 Task: For heading Use Arial with bold and underline.  font size for heading24,  'Change the font style of data to'Arial and font size to 16,  Change the alignment of both headline & data to Align center.  In the sheet   Turbo Sales review   book
Action: Mouse moved to (460, 425)
Screenshot: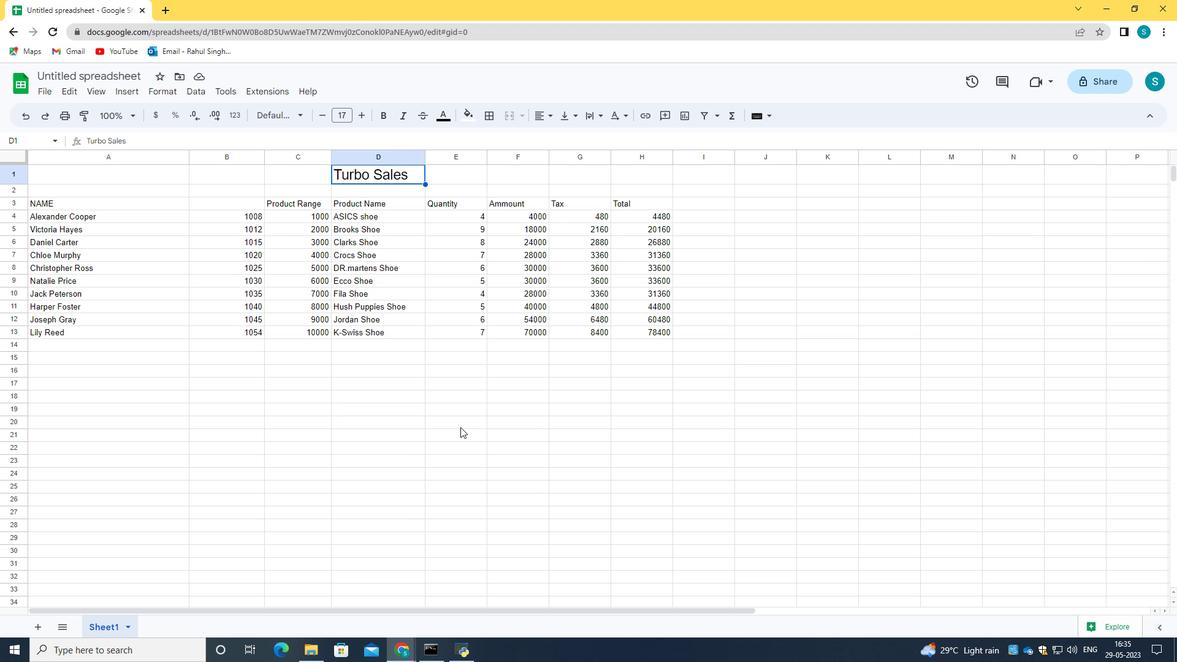
Action: Mouse pressed left at (460, 425)
Screenshot: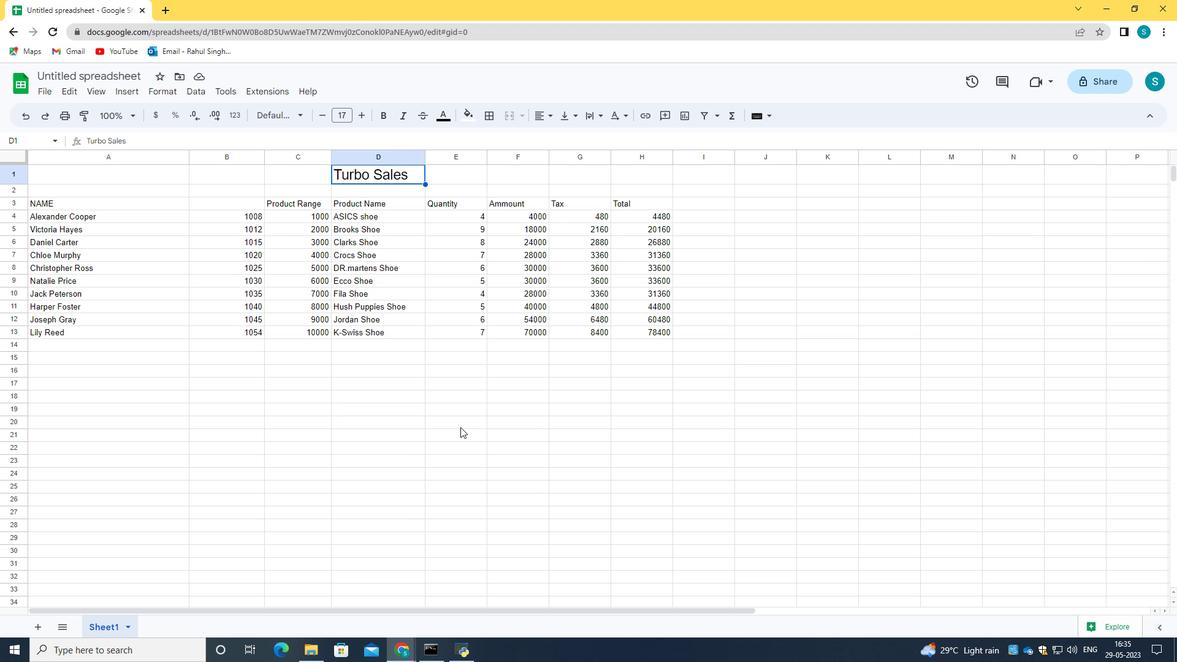 
Action: Mouse moved to (343, 177)
Screenshot: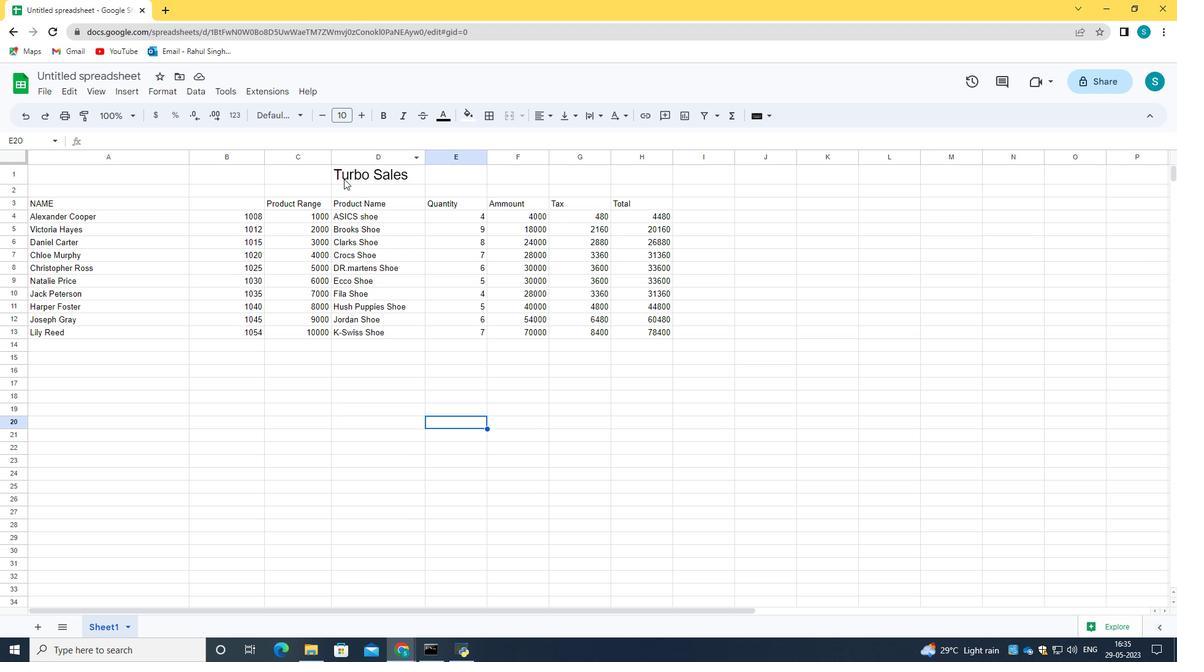 
Action: Mouse pressed left at (343, 177)
Screenshot: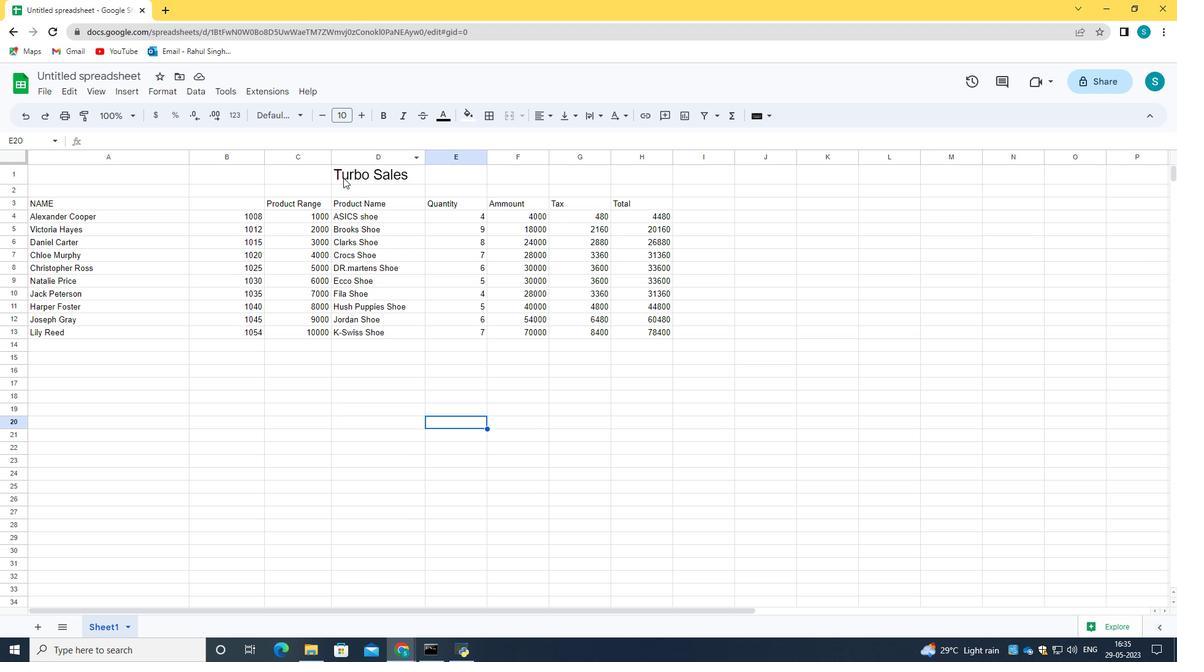 
Action: Mouse moved to (423, 178)
Screenshot: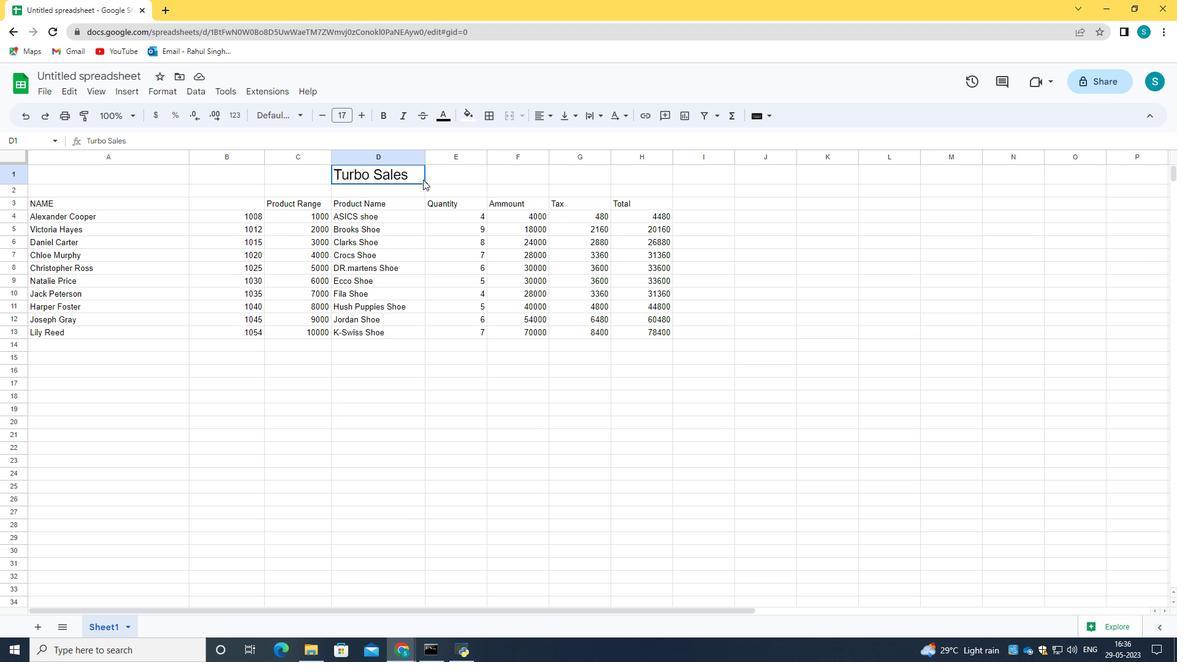 
Action: Mouse pressed left at (423, 178)
Screenshot: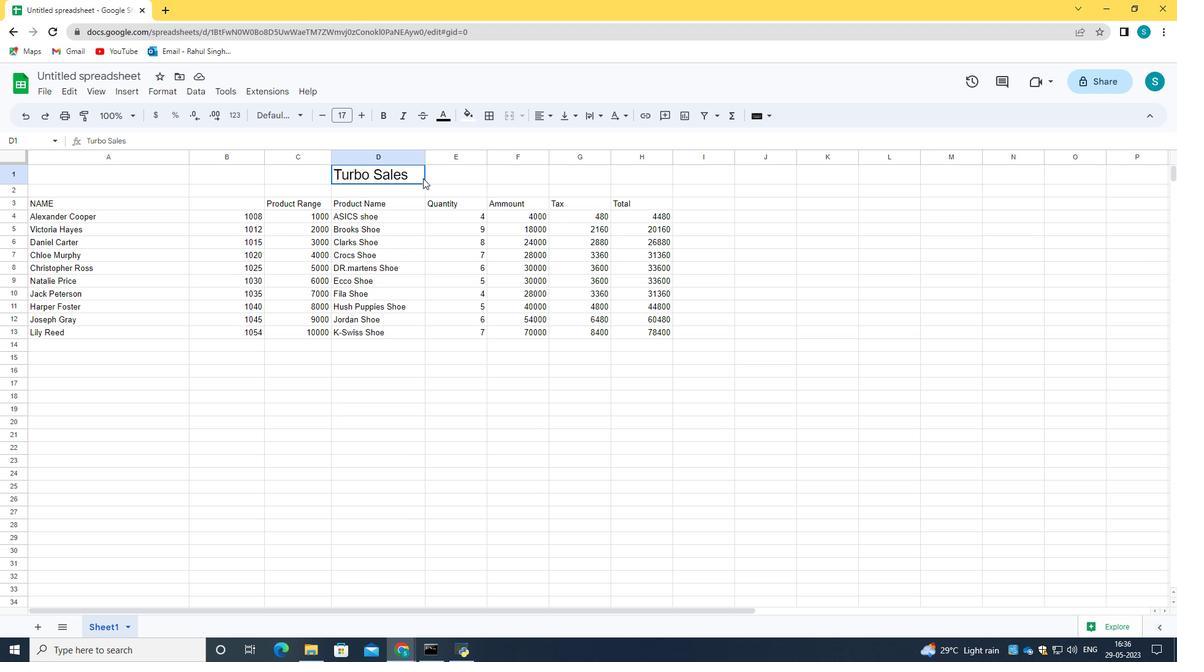 
Action: Mouse moved to (414, 173)
Screenshot: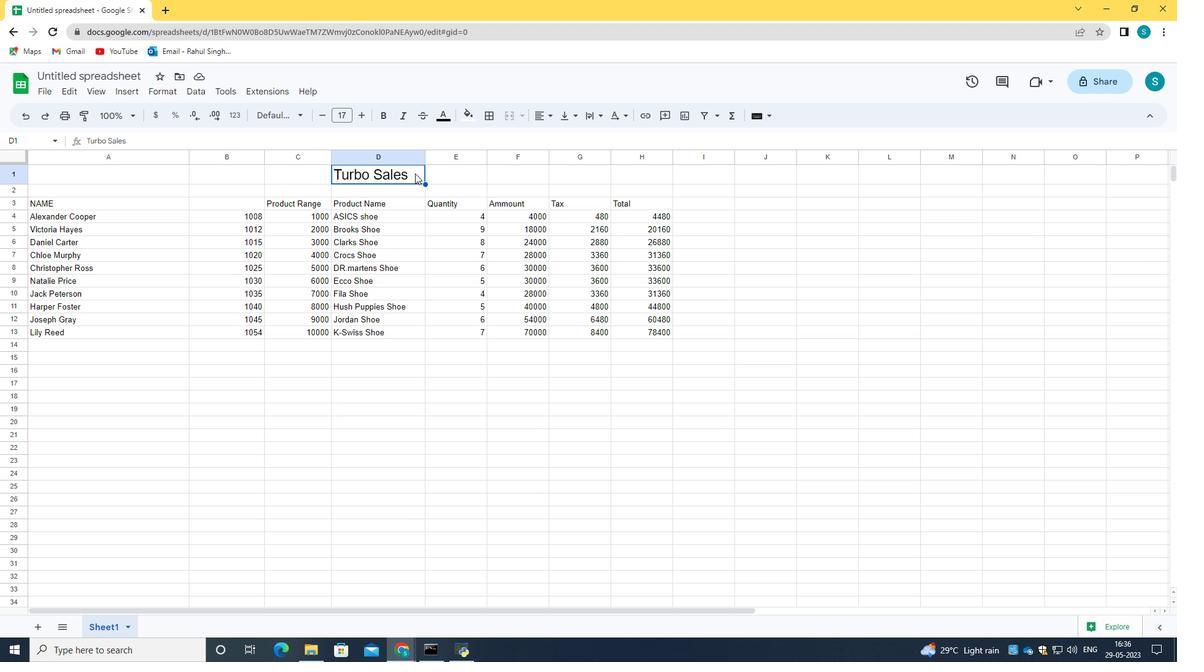 
Action: Mouse pressed left at (414, 173)
Screenshot: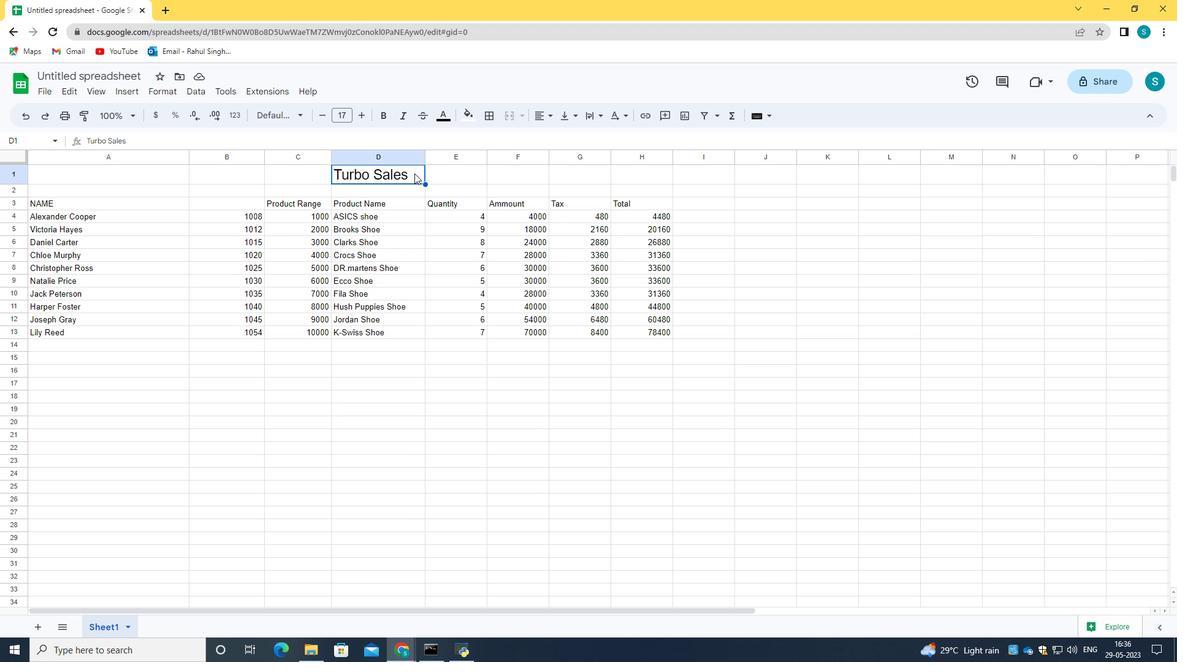 
Action: Mouse moved to (413, 173)
Screenshot: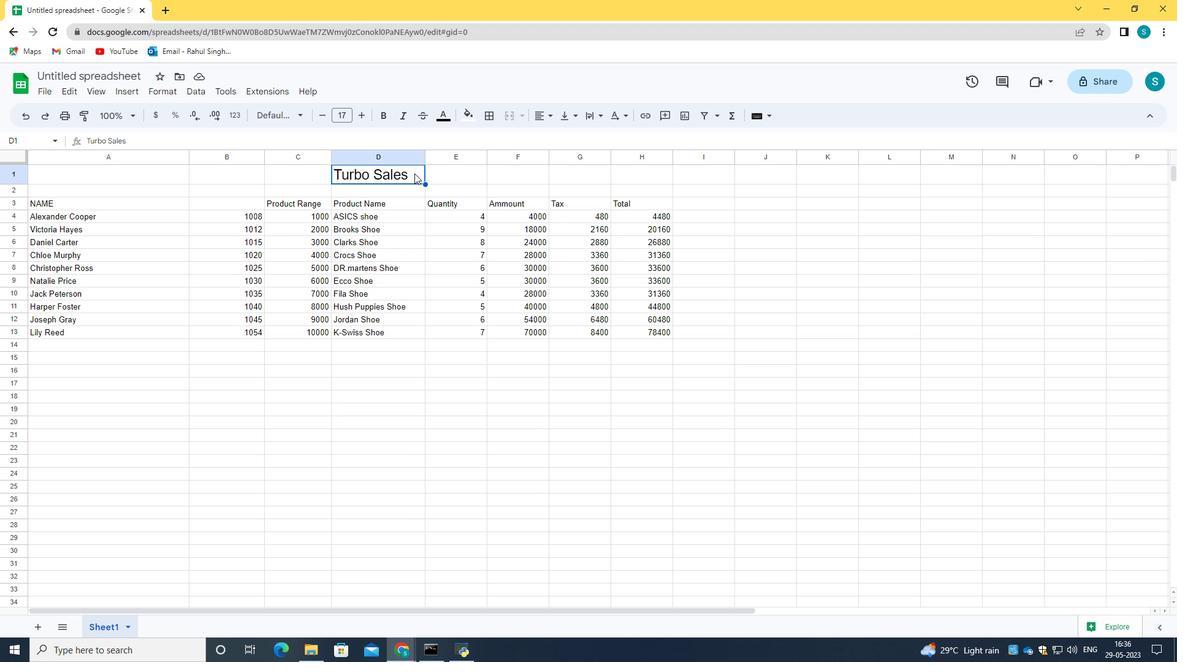 
Action: Mouse pressed left at (413, 173)
Screenshot: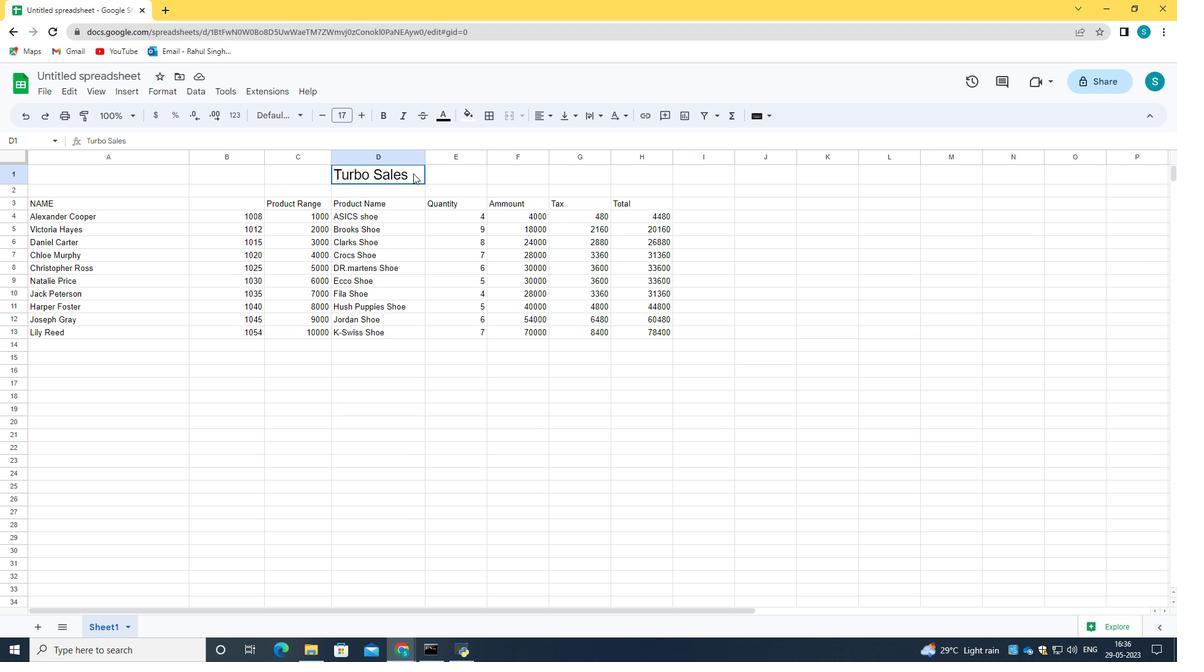 
Action: Mouse pressed left at (413, 173)
Screenshot: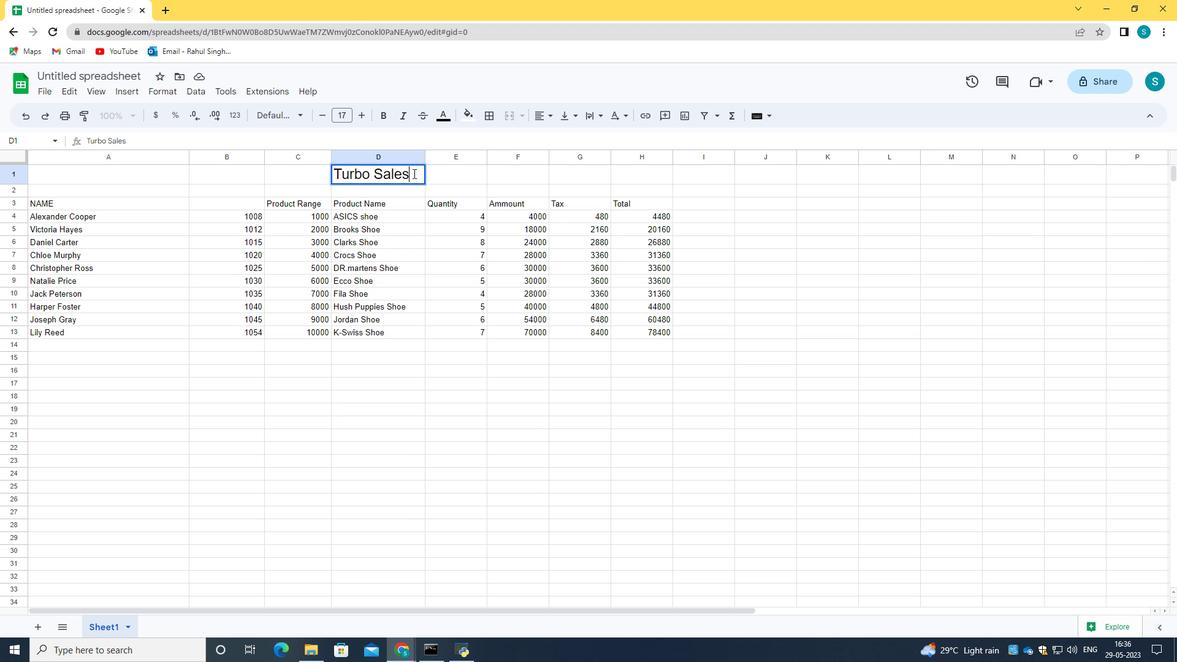 
Action: Mouse moved to (268, 108)
Screenshot: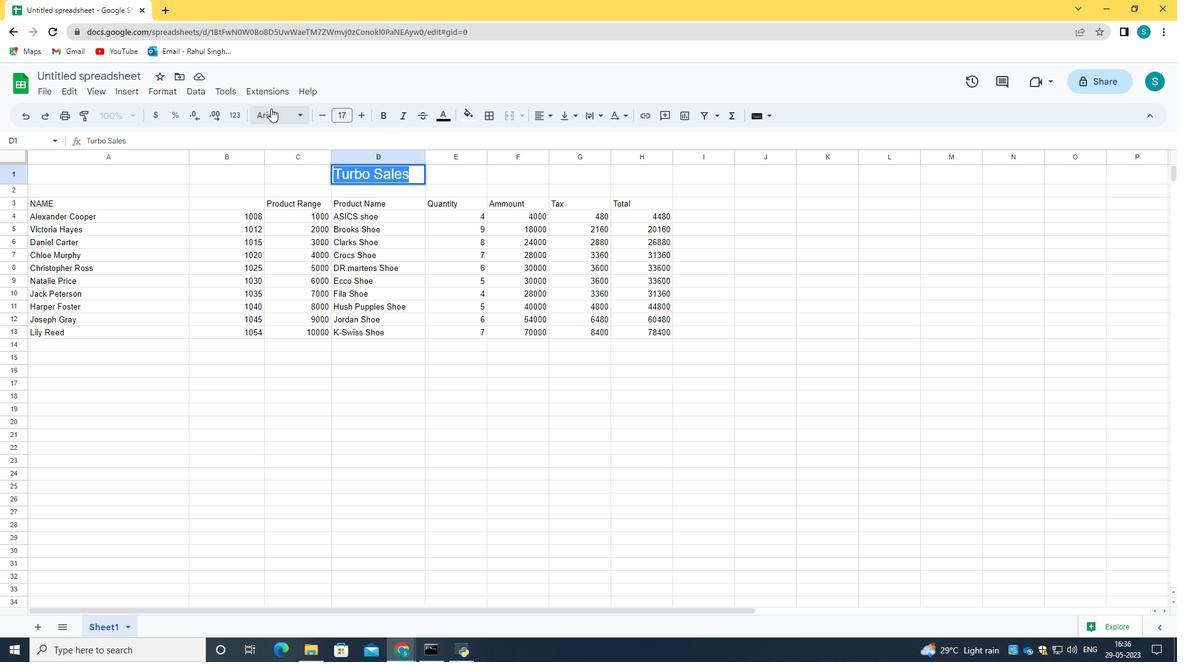 
Action: Mouse pressed left at (268, 108)
Screenshot: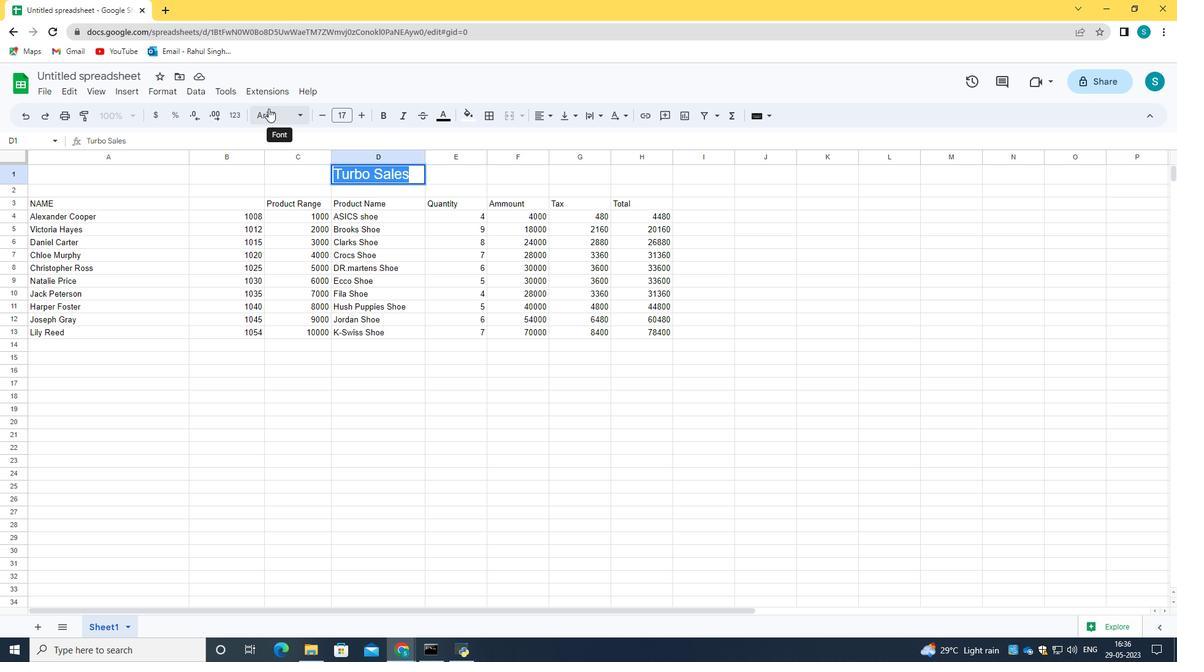 
Action: Mouse moved to (296, 373)
Screenshot: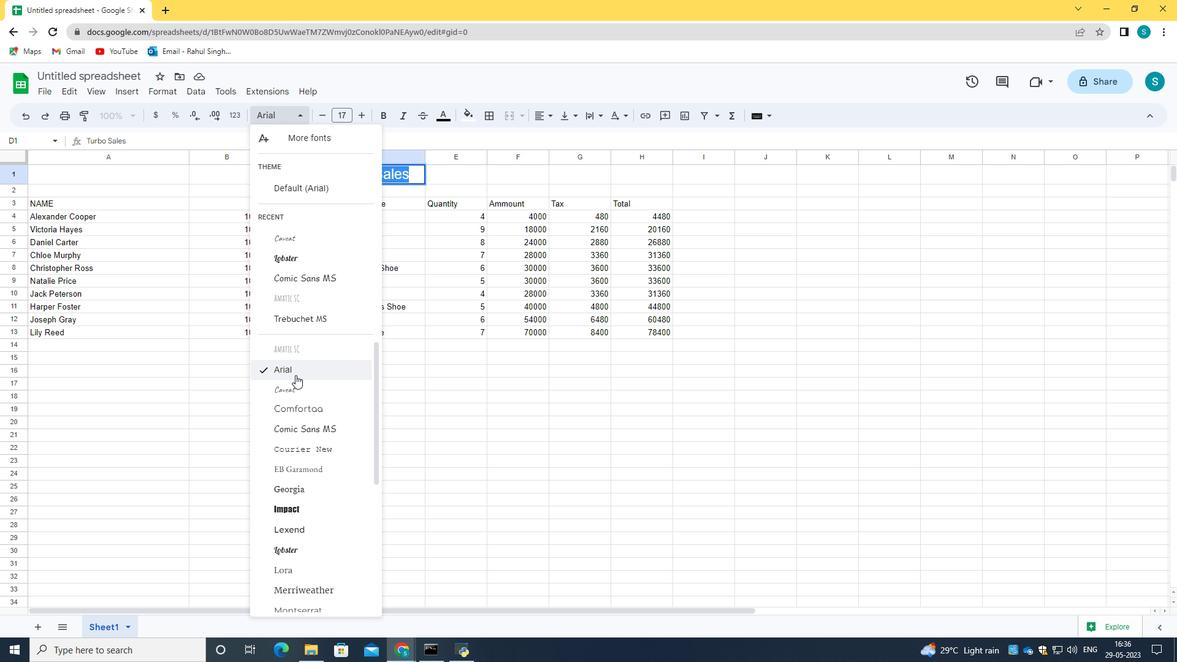 
Action: Mouse pressed left at (296, 373)
Screenshot: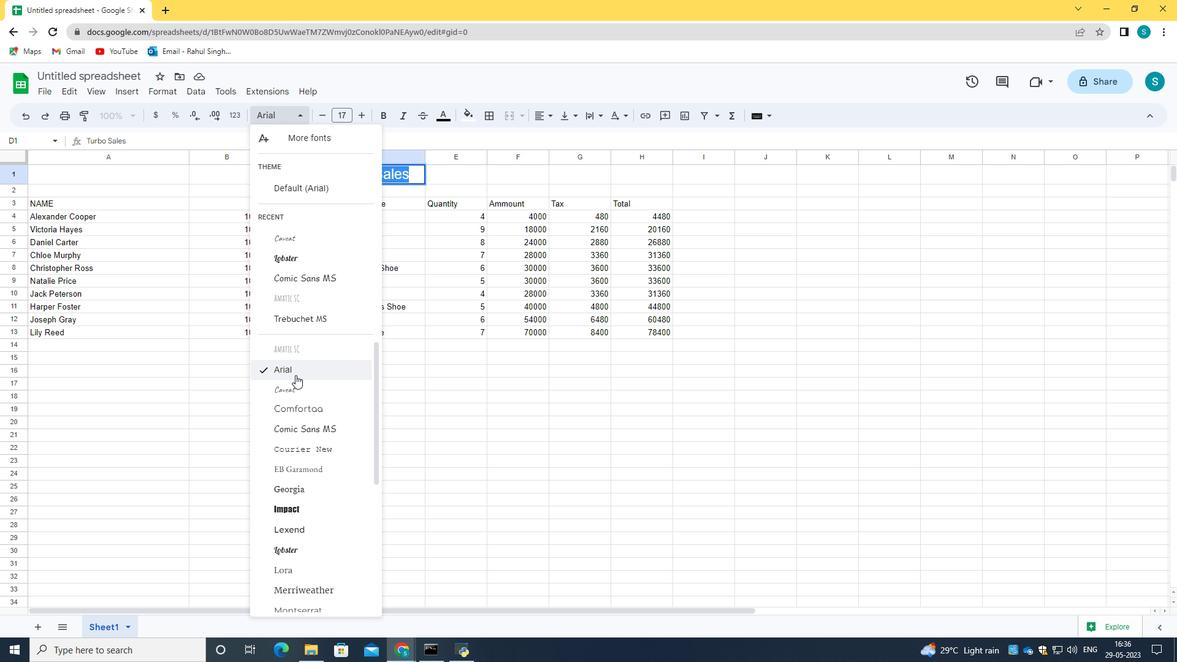 
Action: Mouse moved to (387, 117)
Screenshot: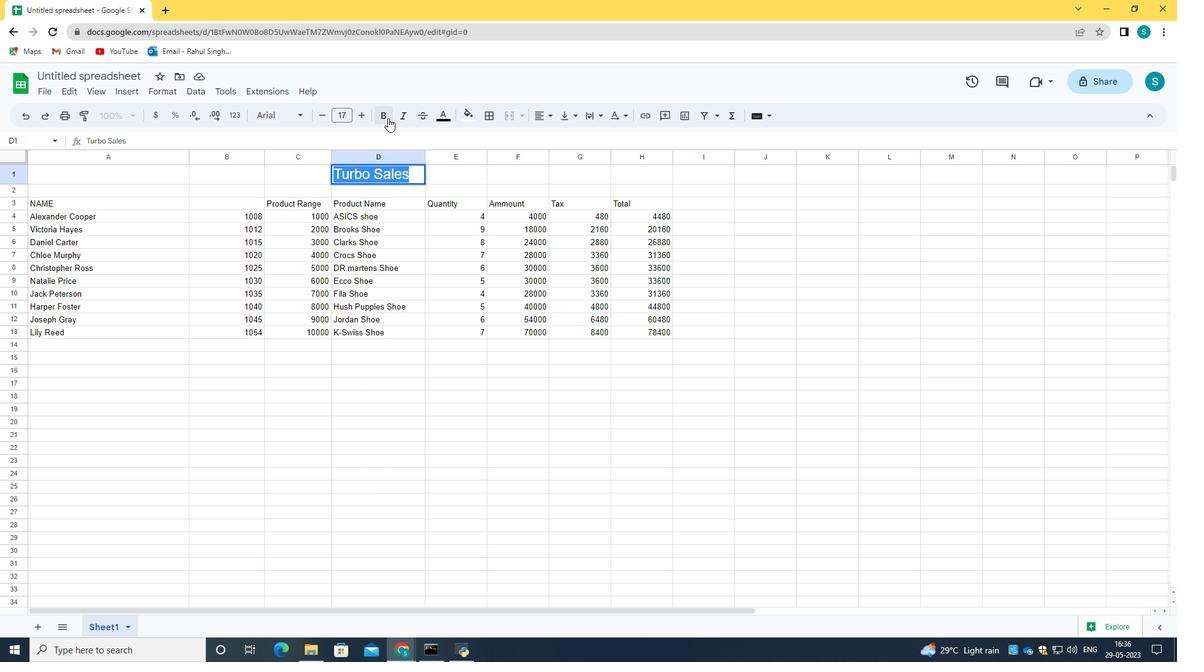 
Action: Mouse pressed left at (387, 117)
Screenshot: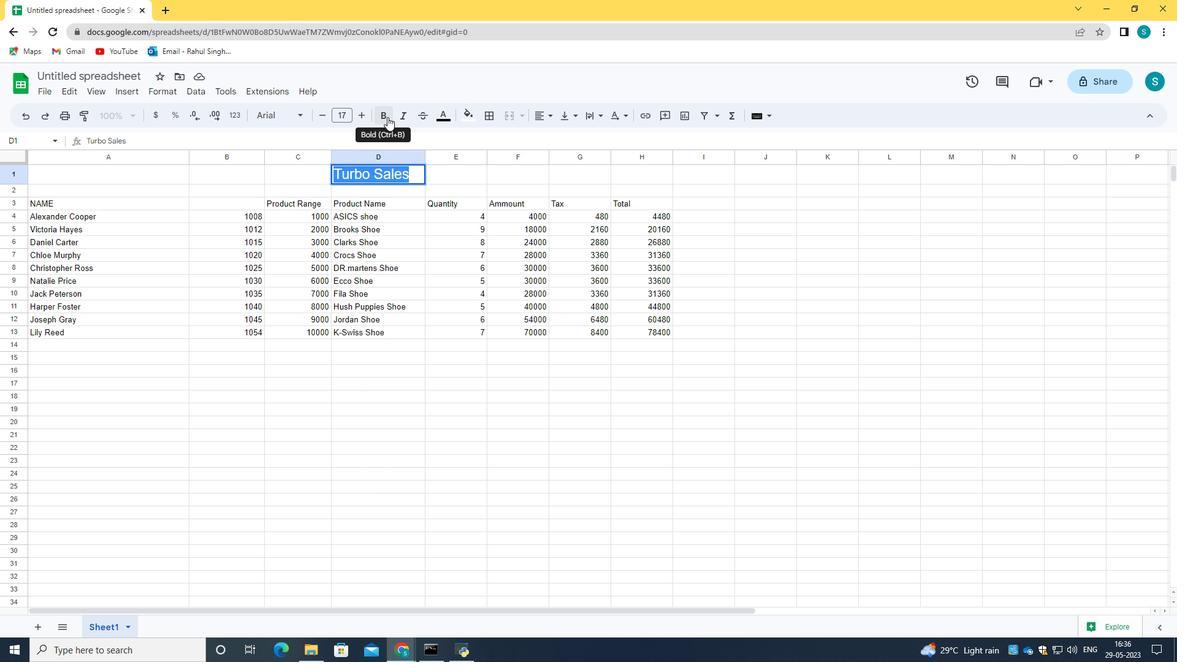 
Action: Mouse moved to (139, 91)
Screenshot: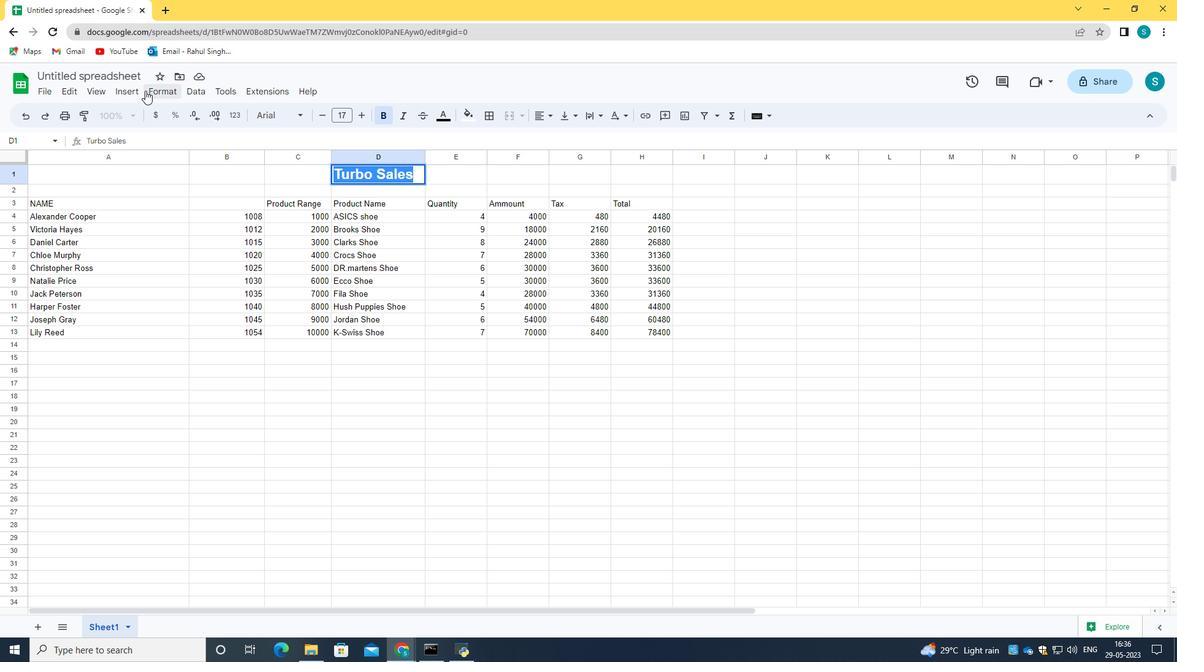 
Action: Mouse pressed left at (139, 91)
Screenshot: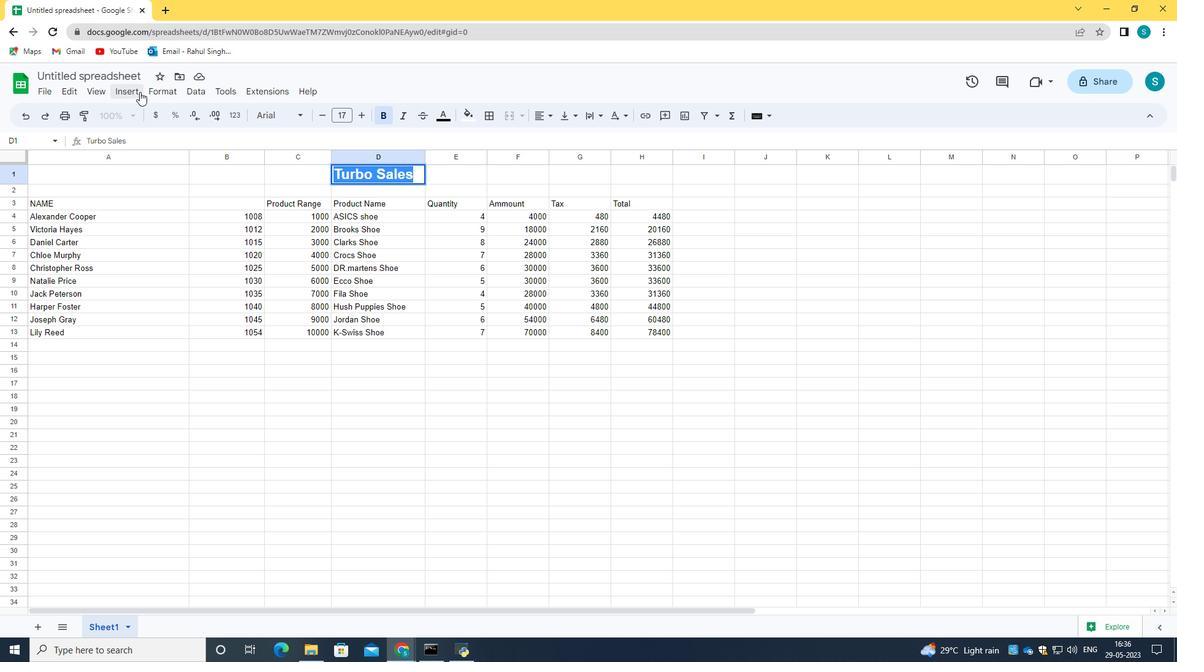 
Action: Mouse moved to (421, 202)
Screenshot: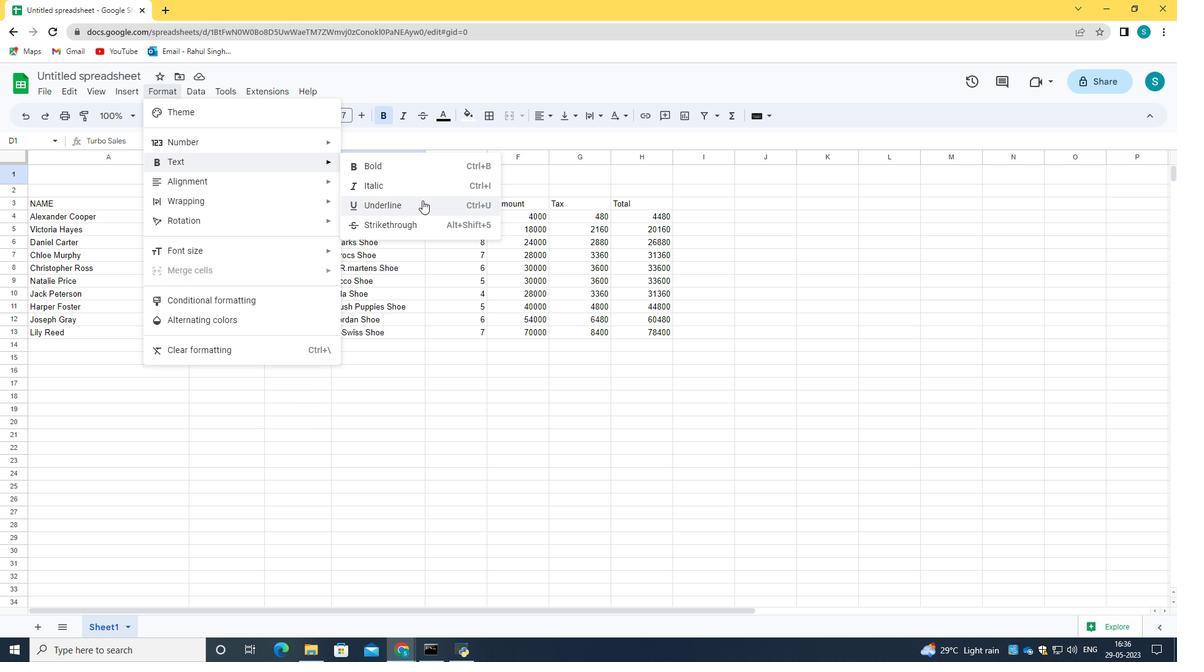
Action: Mouse pressed left at (421, 202)
Screenshot: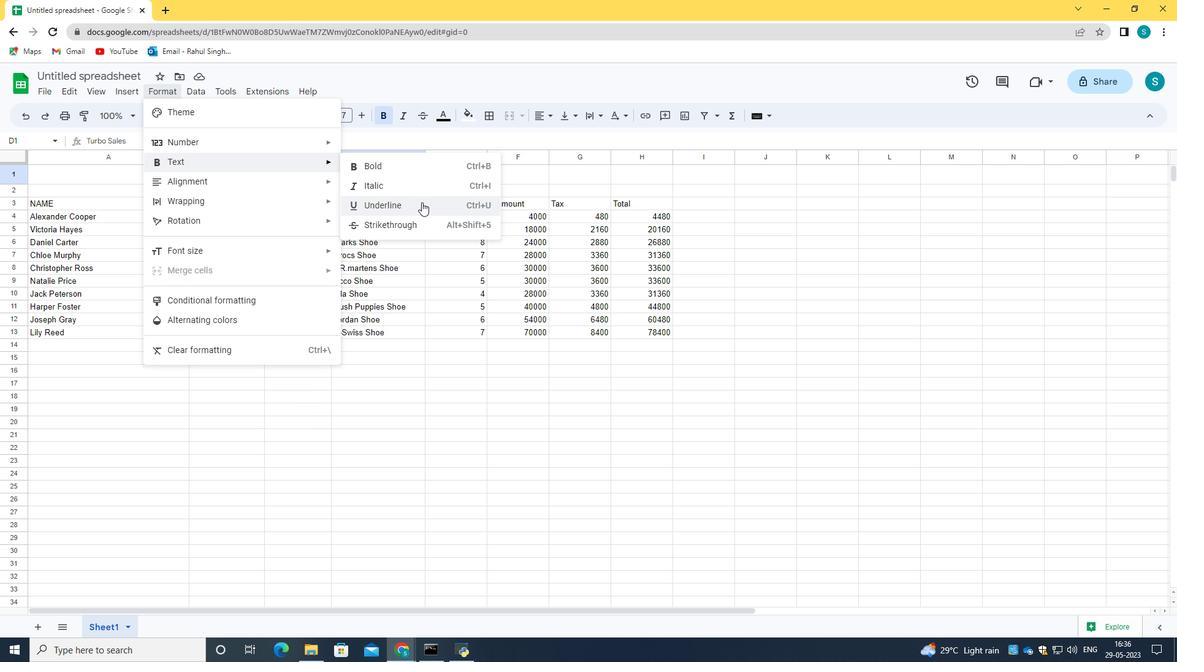 
Action: Mouse moved to (413, 175)
Screenshot: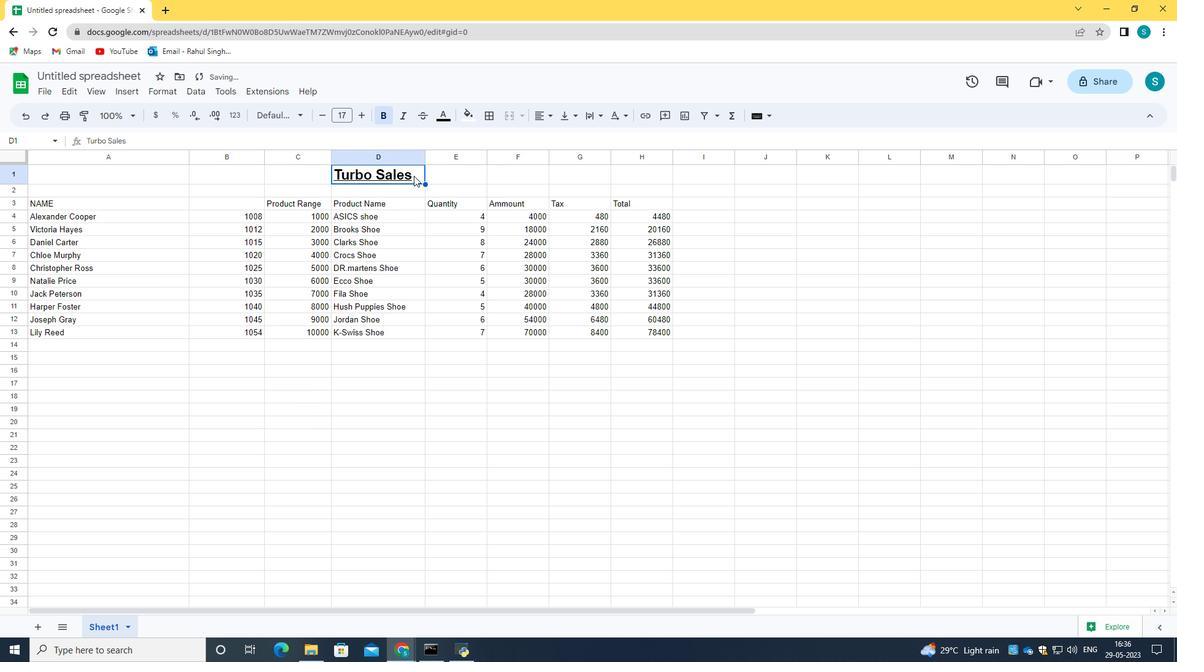 
Action: Mouse pressed left at (413, 175)
Screenshot: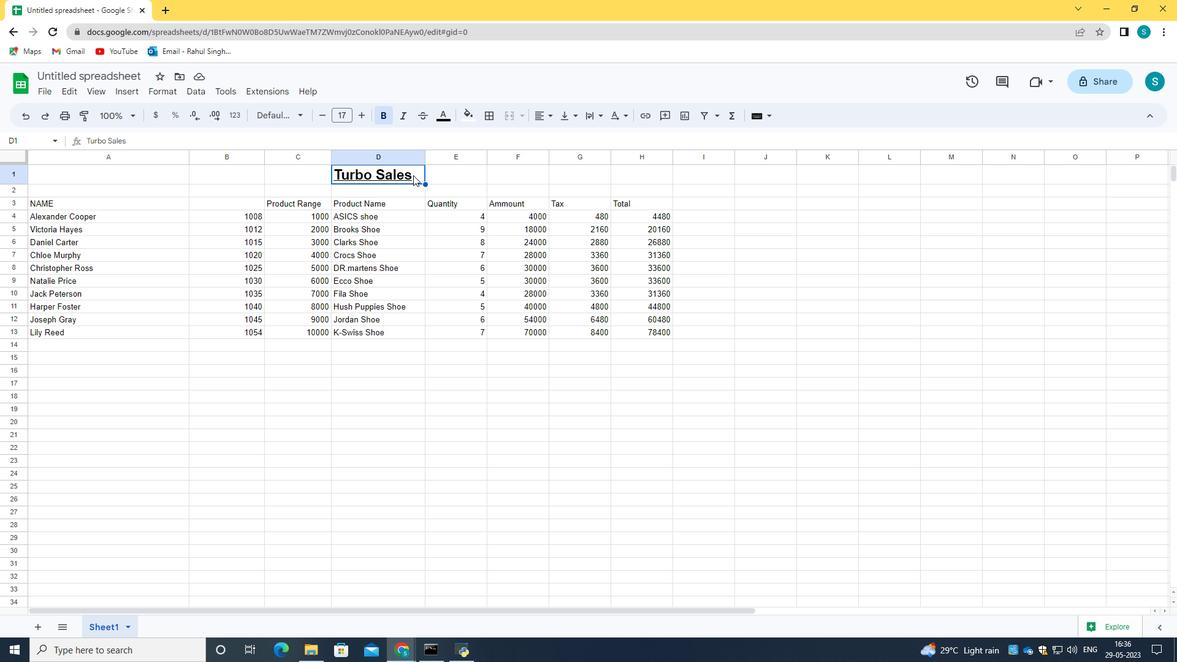 
Action: Mouse pressed left at (413, 175)
Screenshot: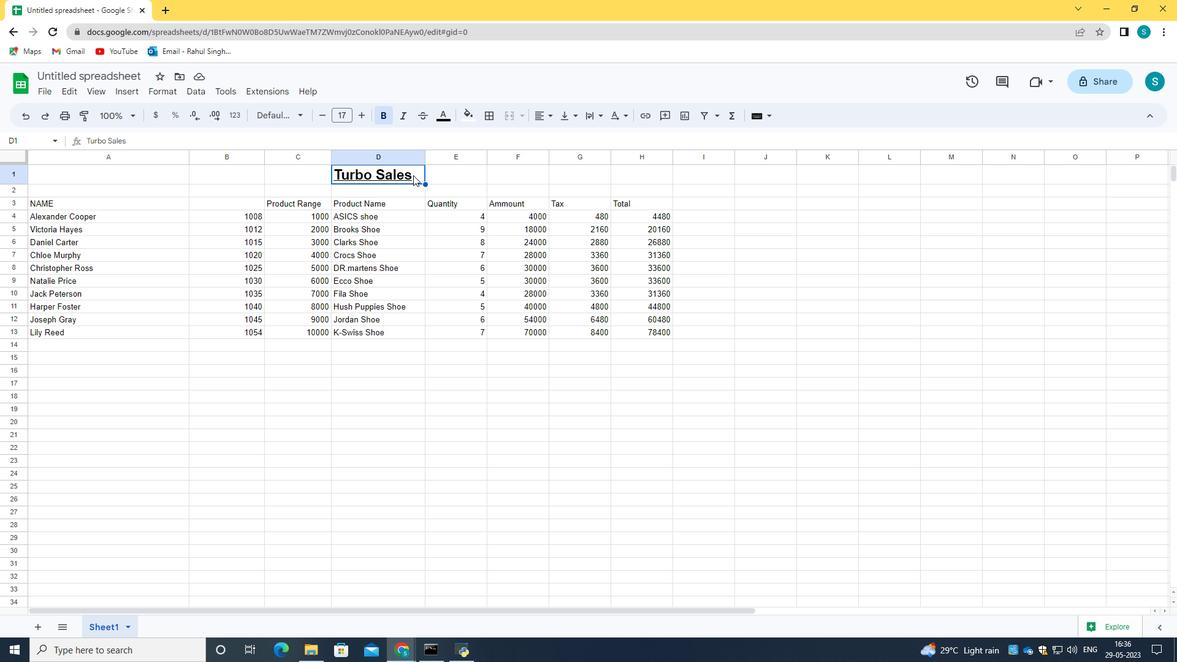 
Action: Mouse pressed left at (413, 175)
Screenshot: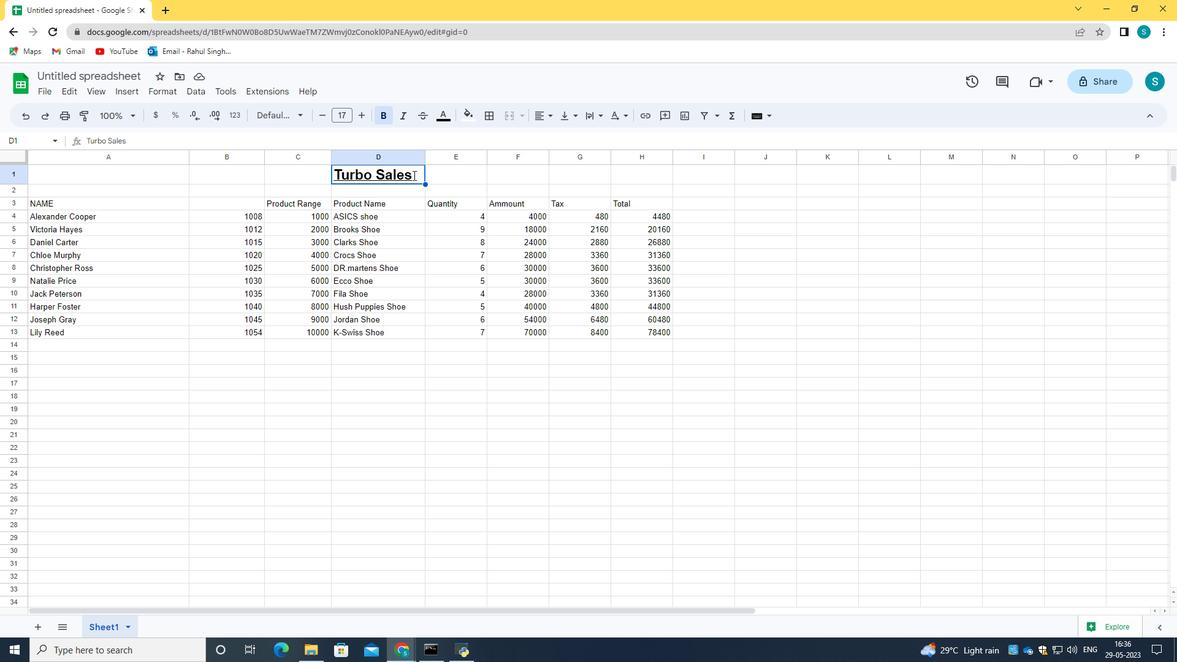 
Action: Mouse moved to (363, 119)
Screenshot: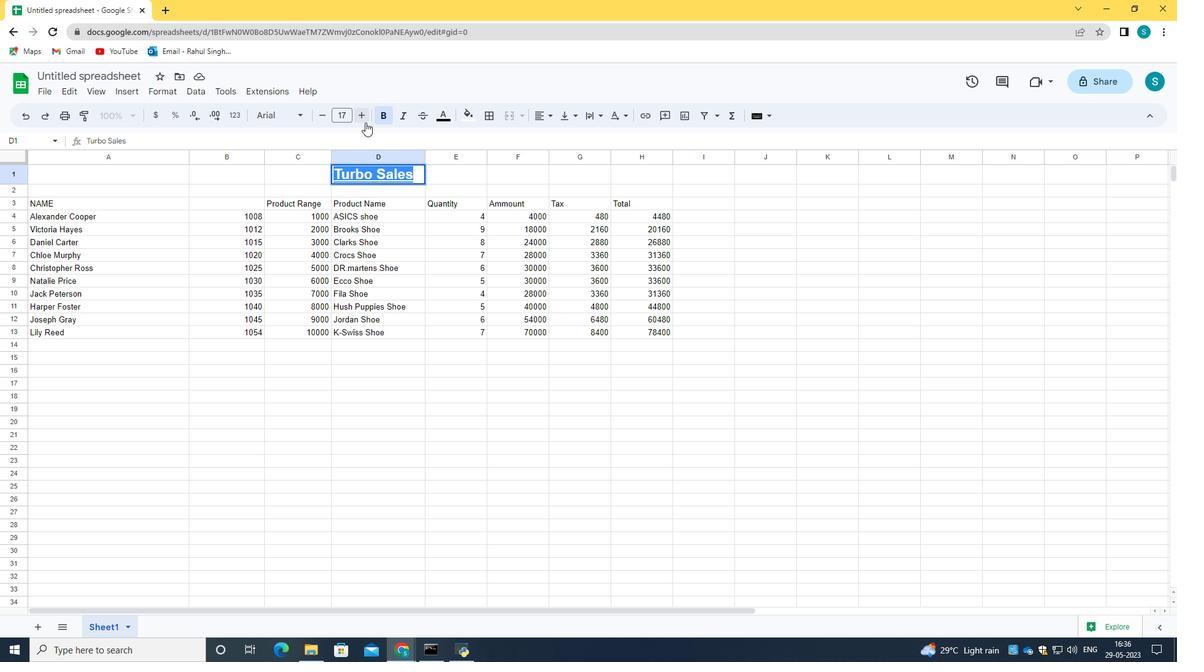 
Action: Mouse pressed left at (363, 119)
Screenshot: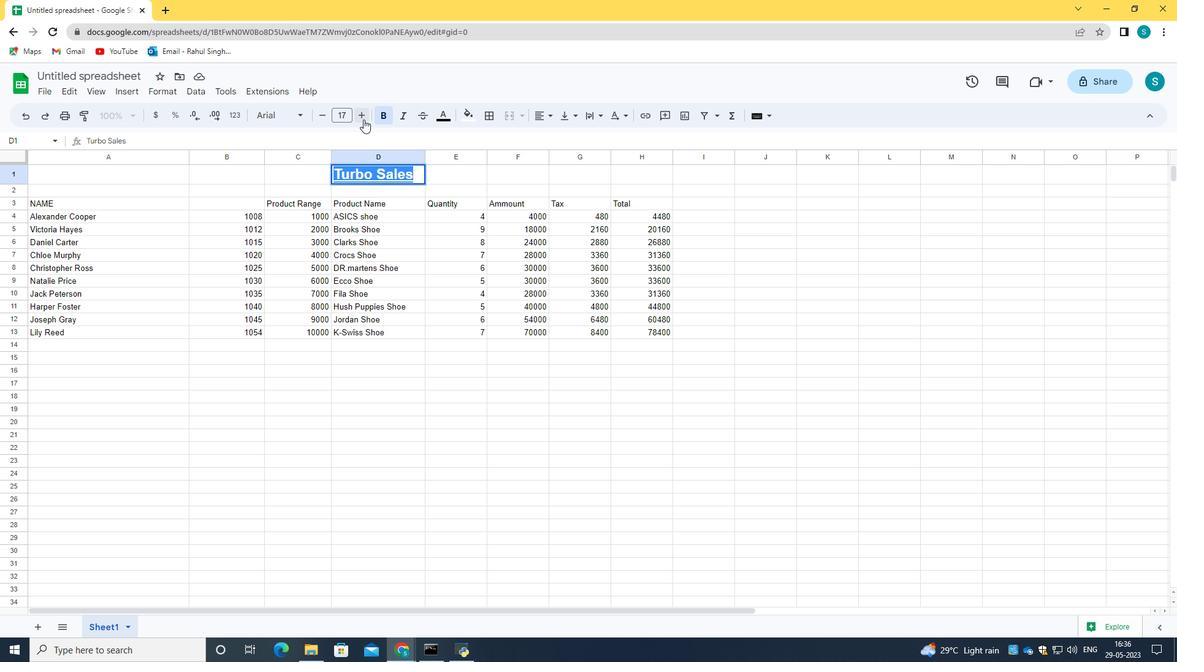 
Action: Mouse pressed left at (363, 119)
Screenshot: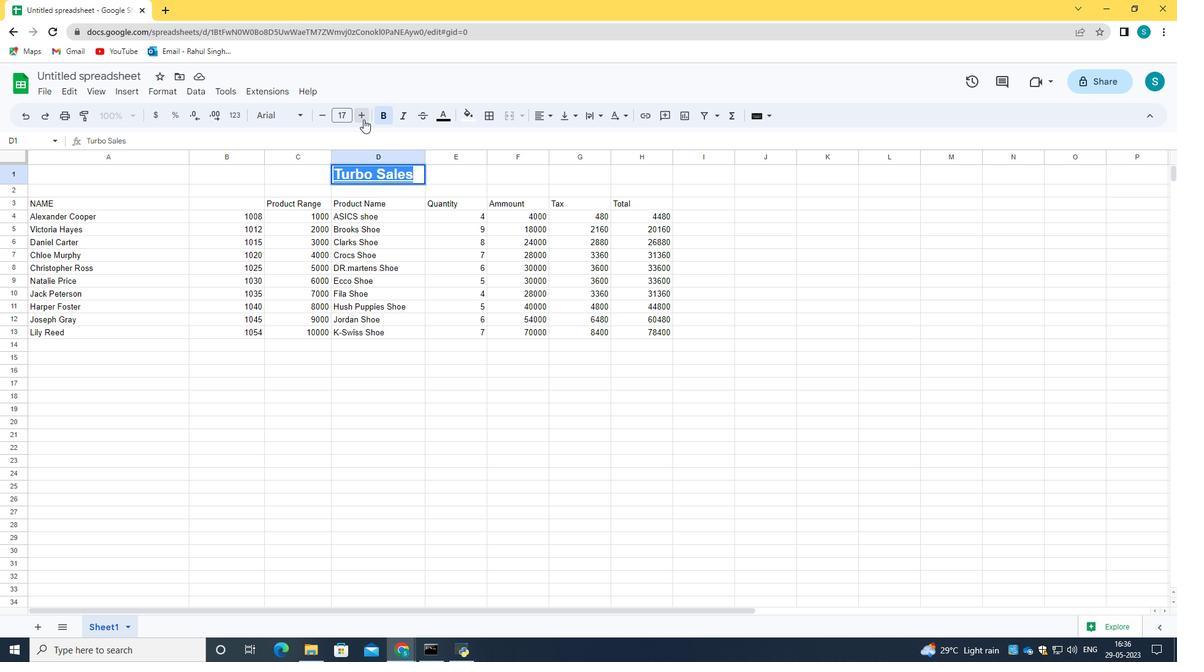 
Action: Mouse pressed left at (363, 119)
Screenshot: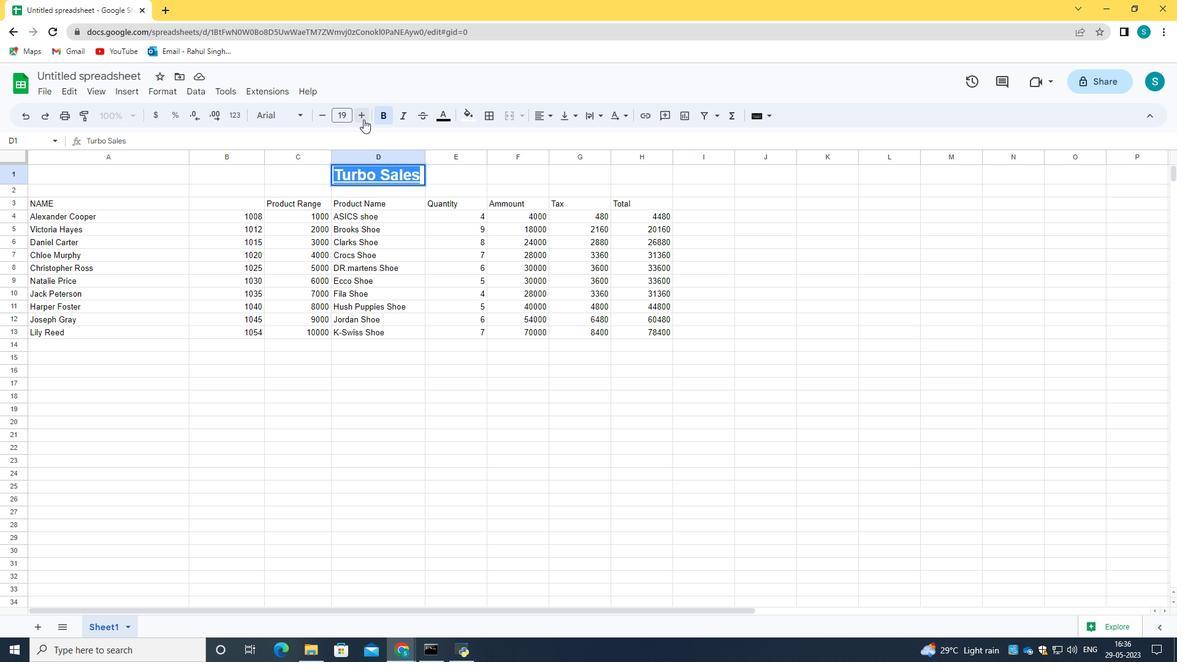 
Action: Mouse pressed left at (363, 119)
Screenshot: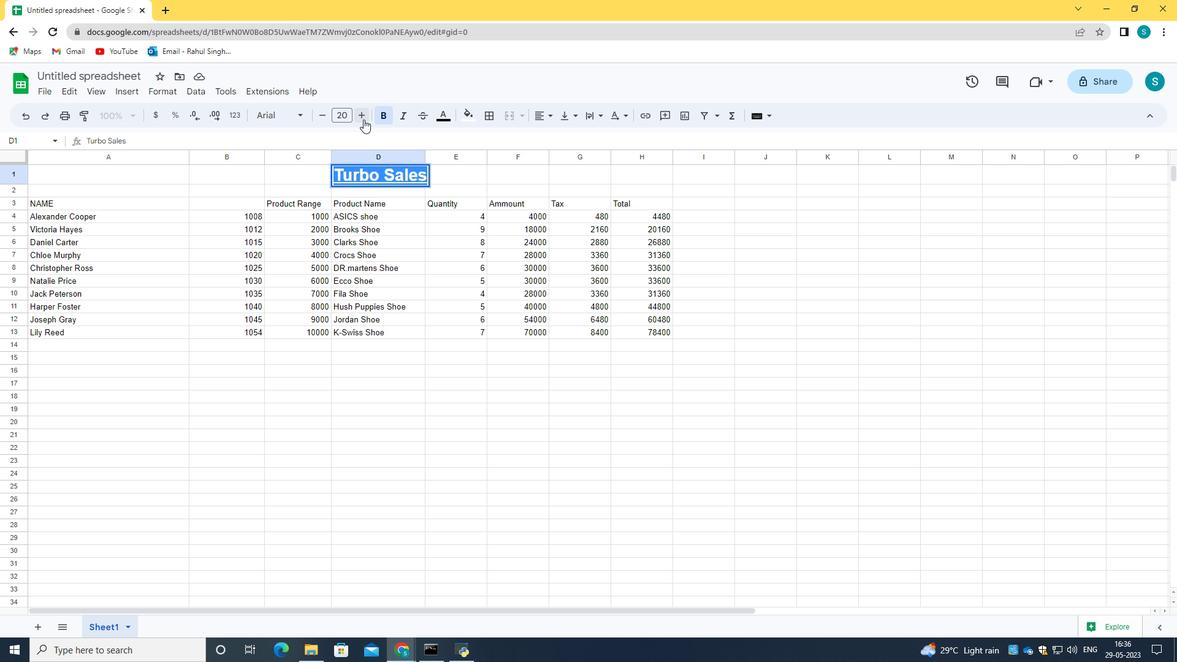 
Action: Mouse pressed left at (363, 119)
Screenshot: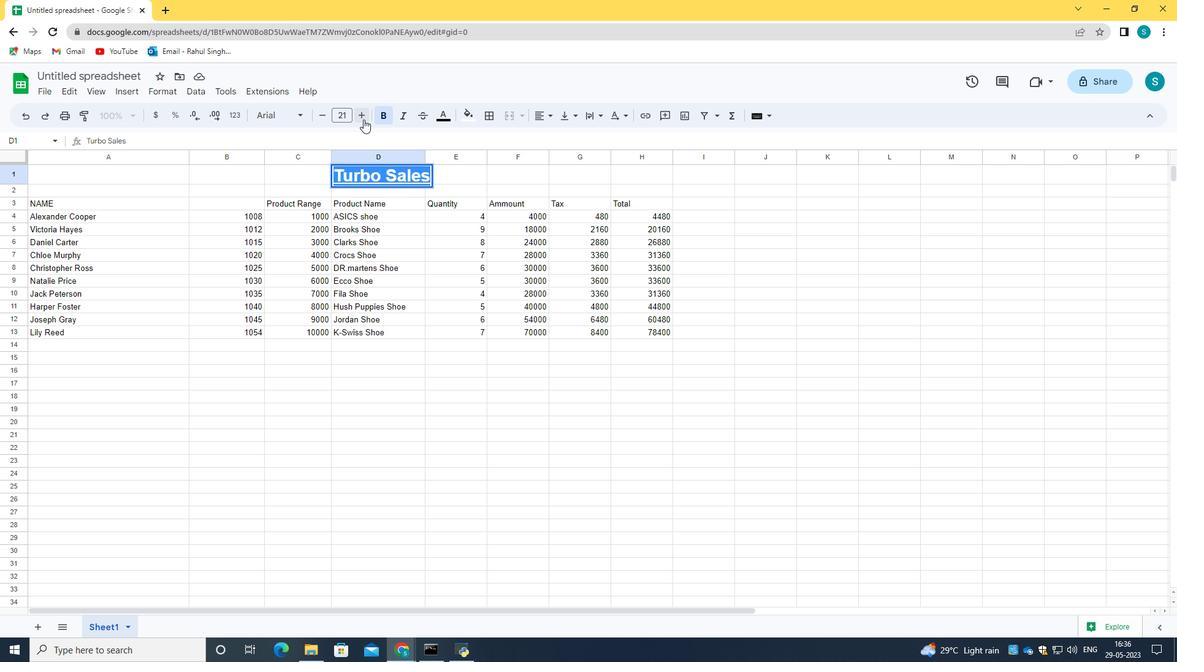 
Action: Mouse pressed left at (363, 119)
Screenshot: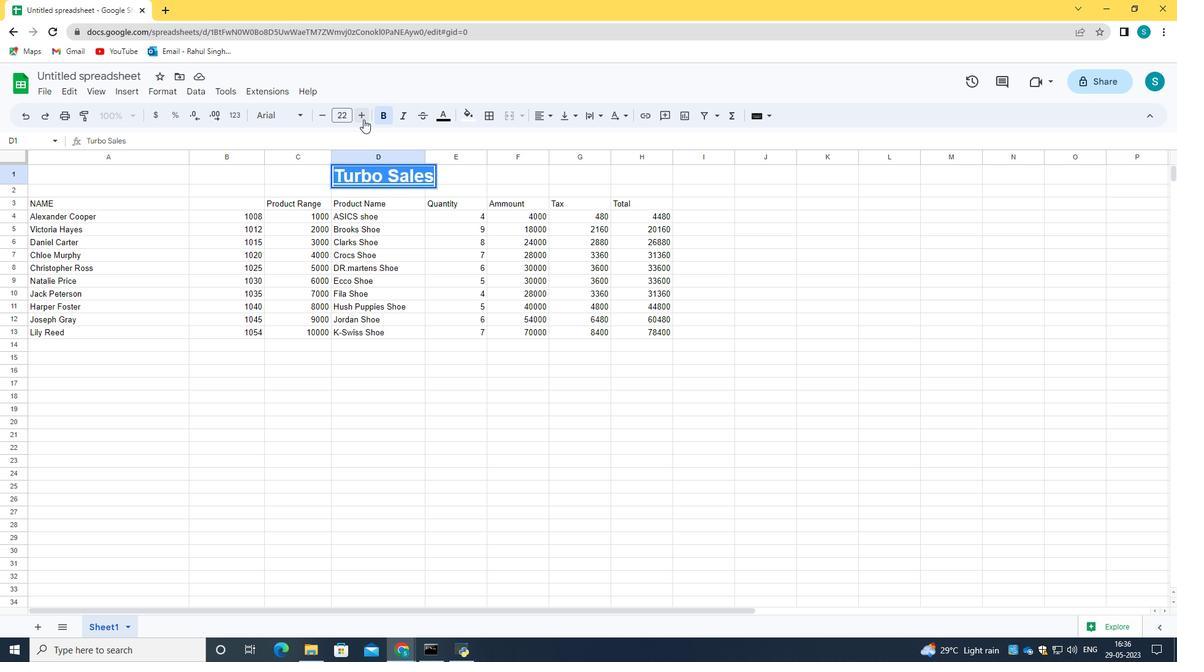 
Action: Mouse pressed left at (363, 119)
Screenshot: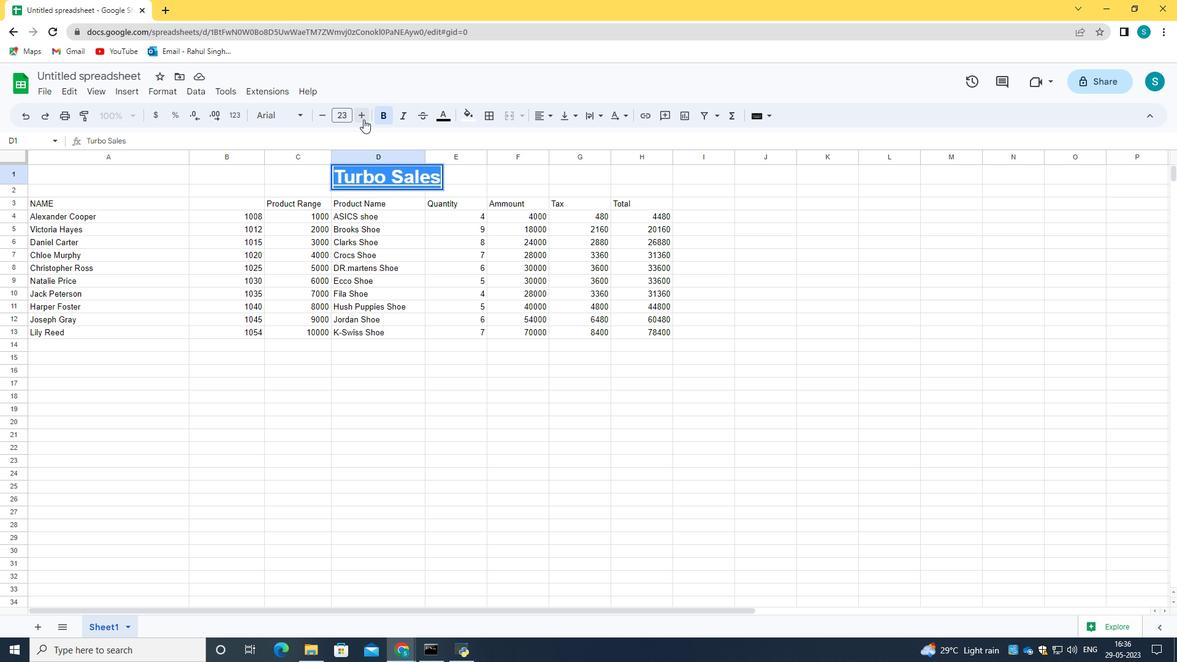
Action: Mouse moved to (476, 446)
Screenshot: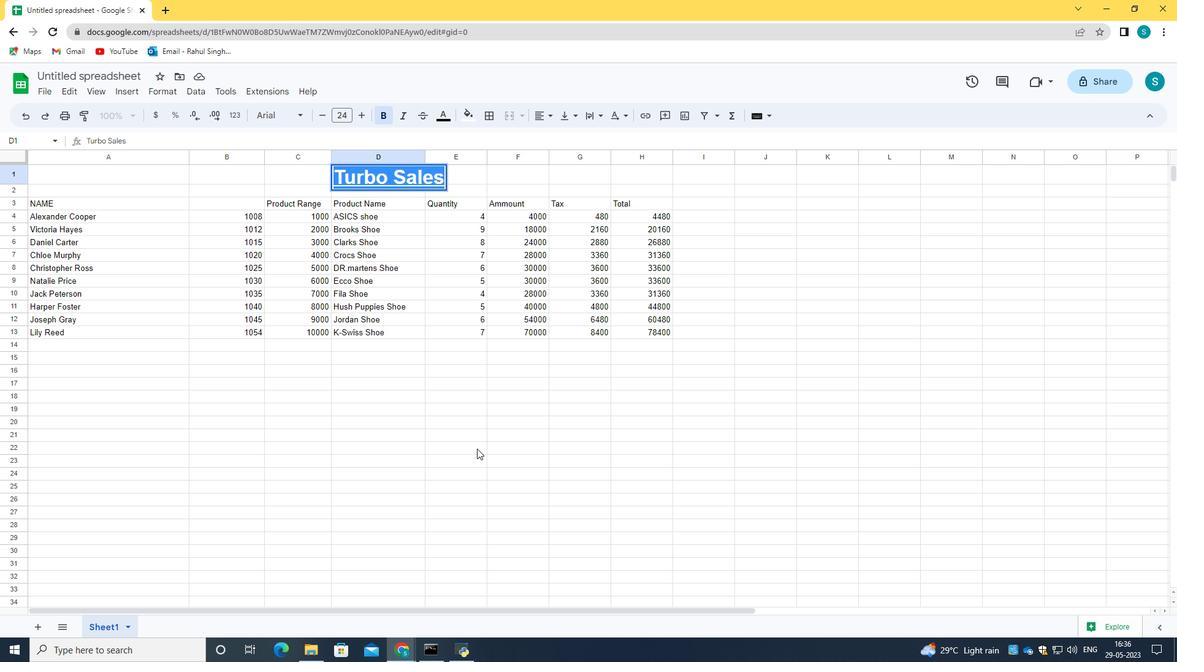 
Action: Mouse pressed left at (476, 446)
Screenshot: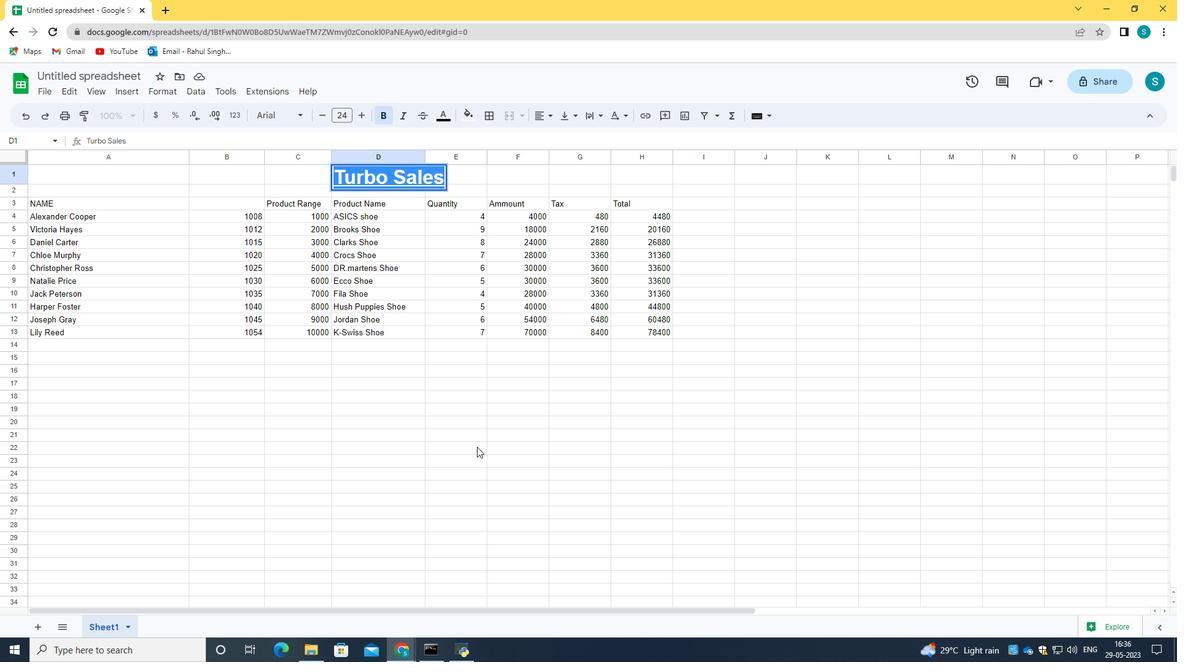 
Action: Mouse moved to (442, 183)
Screenshot: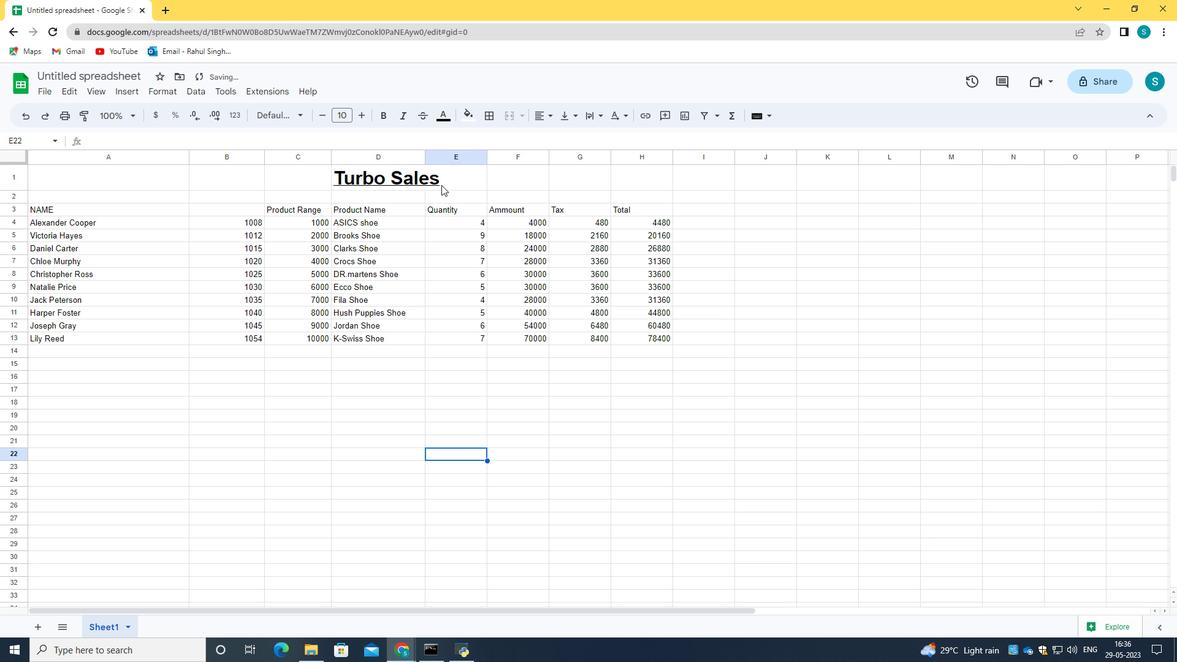 
Action: Mouse pressed left at (442, 183)
Screenshot: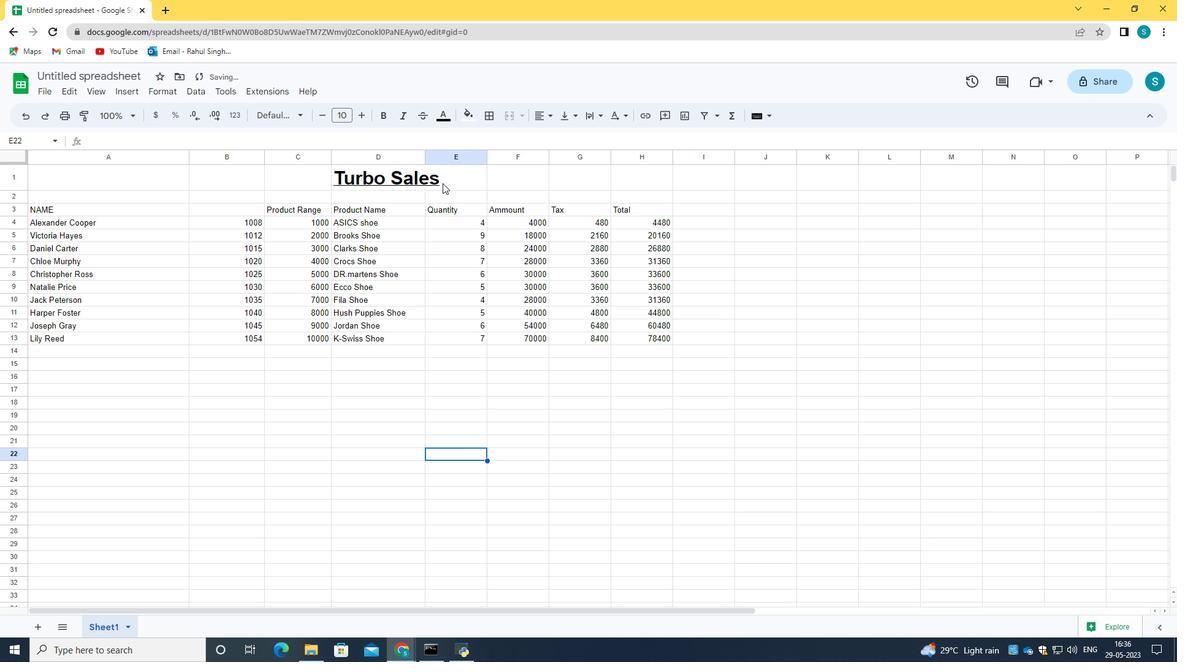 
Action: Mouse moved to (373, 177)
Screenshot: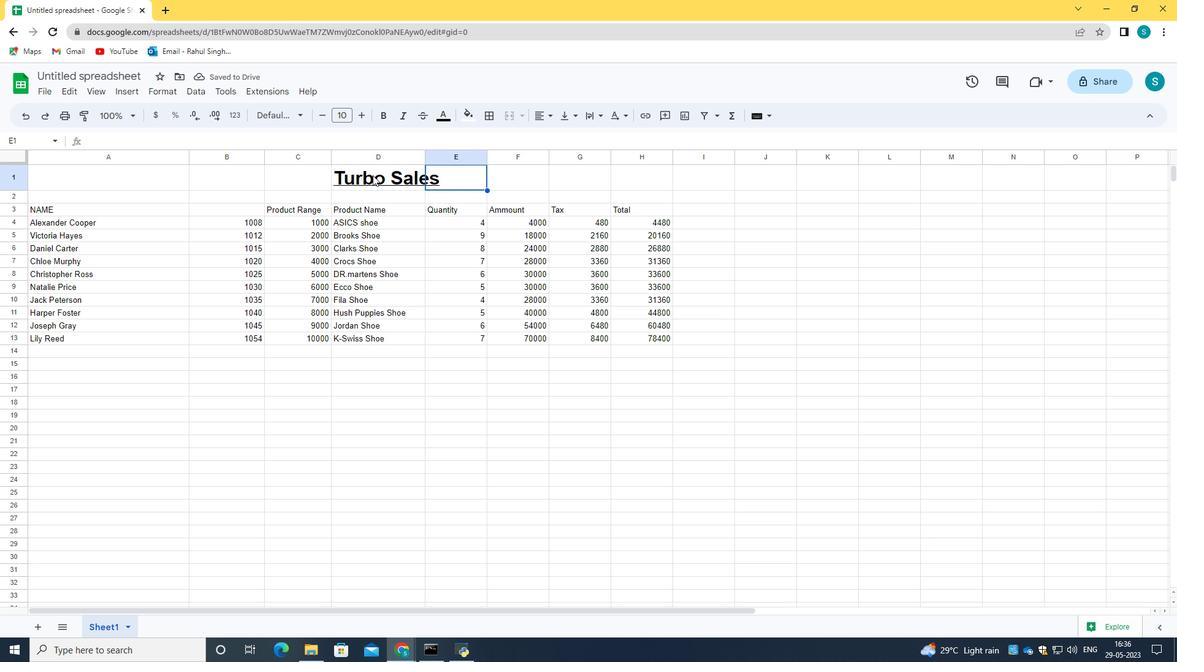 
Action: Mouse pressed left at (373, 177)
Screenshot: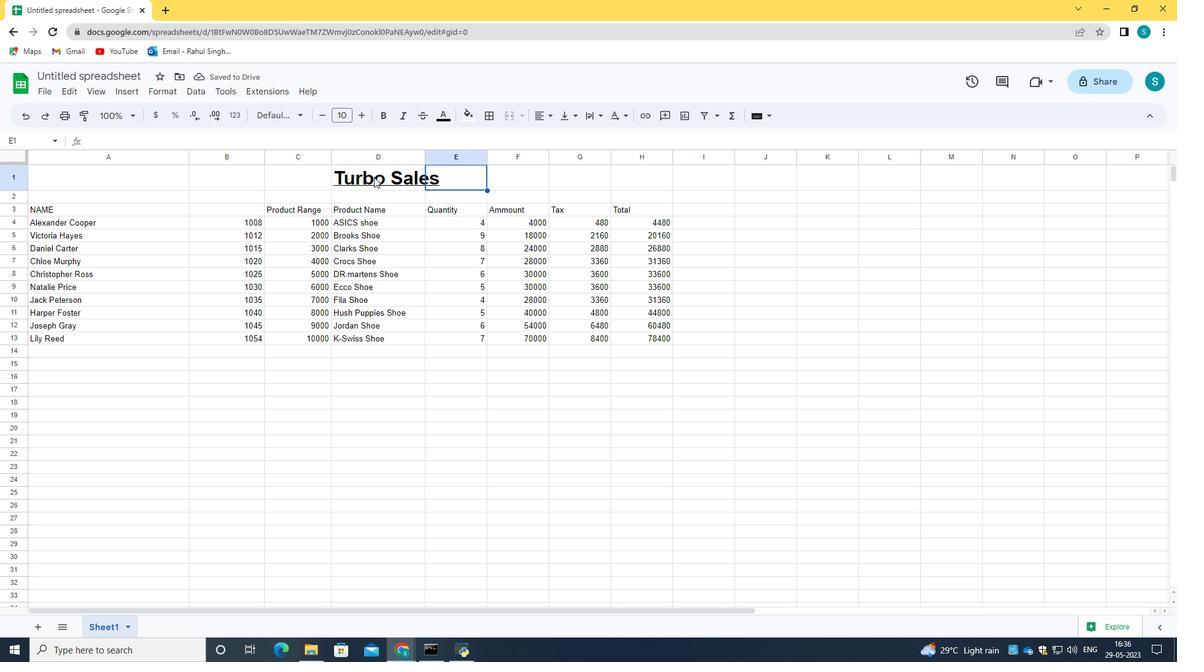 
Action: Mouse moved to (423, 155)
Screenshot: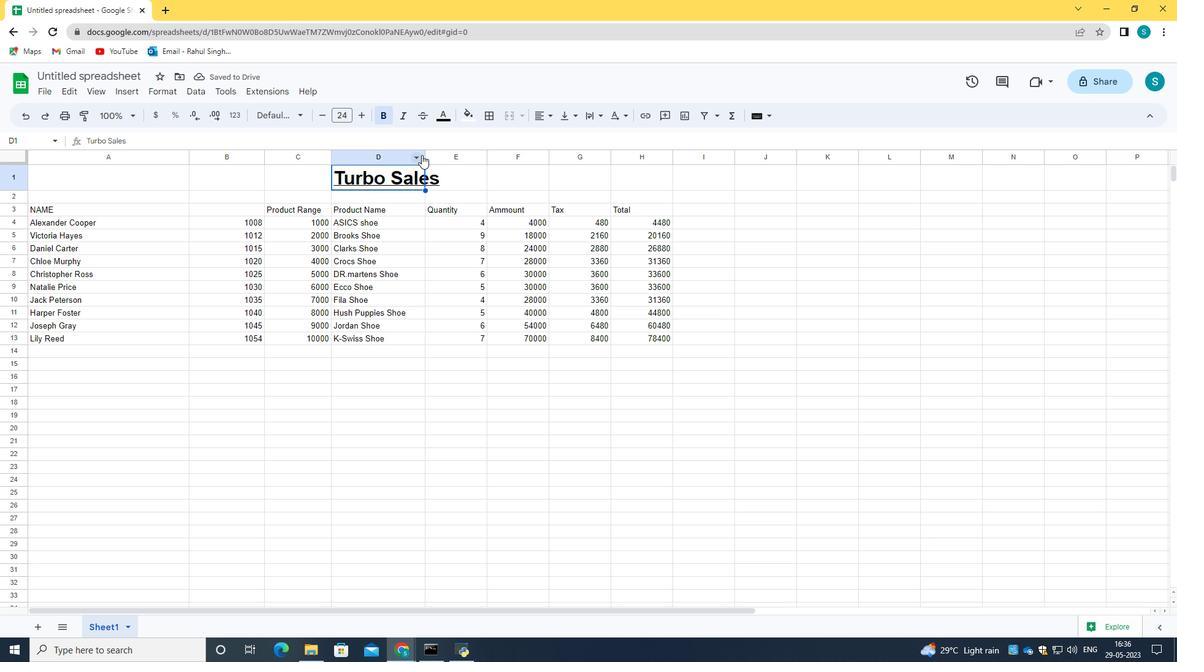 
Action: Mouse pressed left at (423, 155)
Screenshot: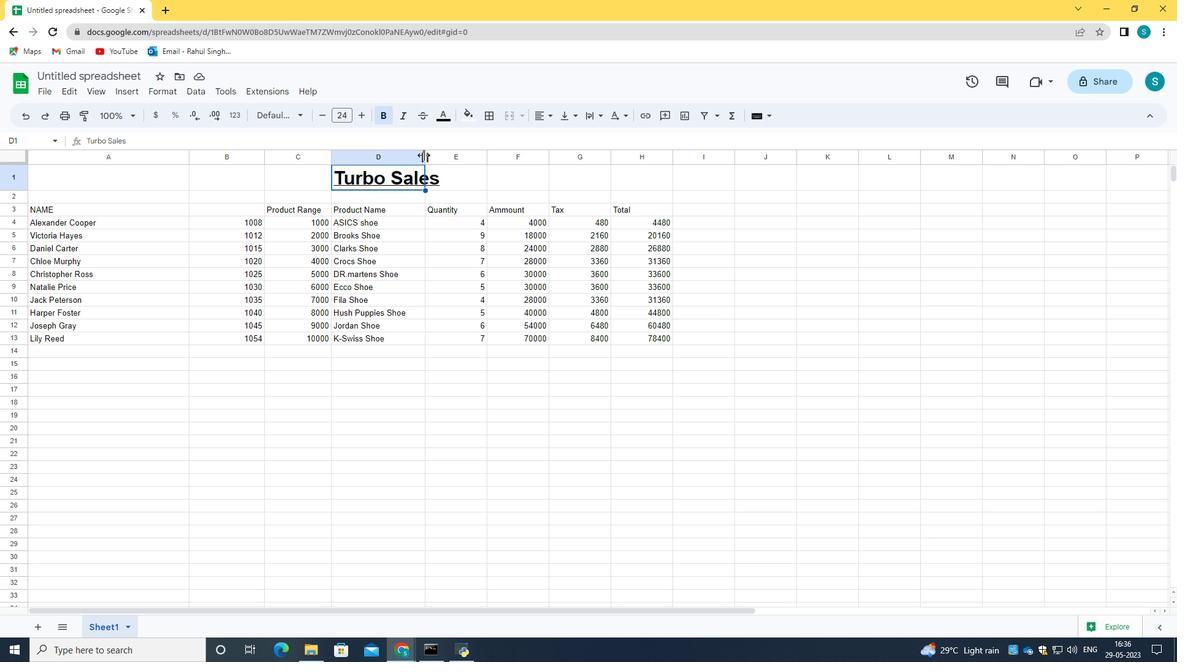 
Action: Mouse moved to (321, 142)
Screenshot: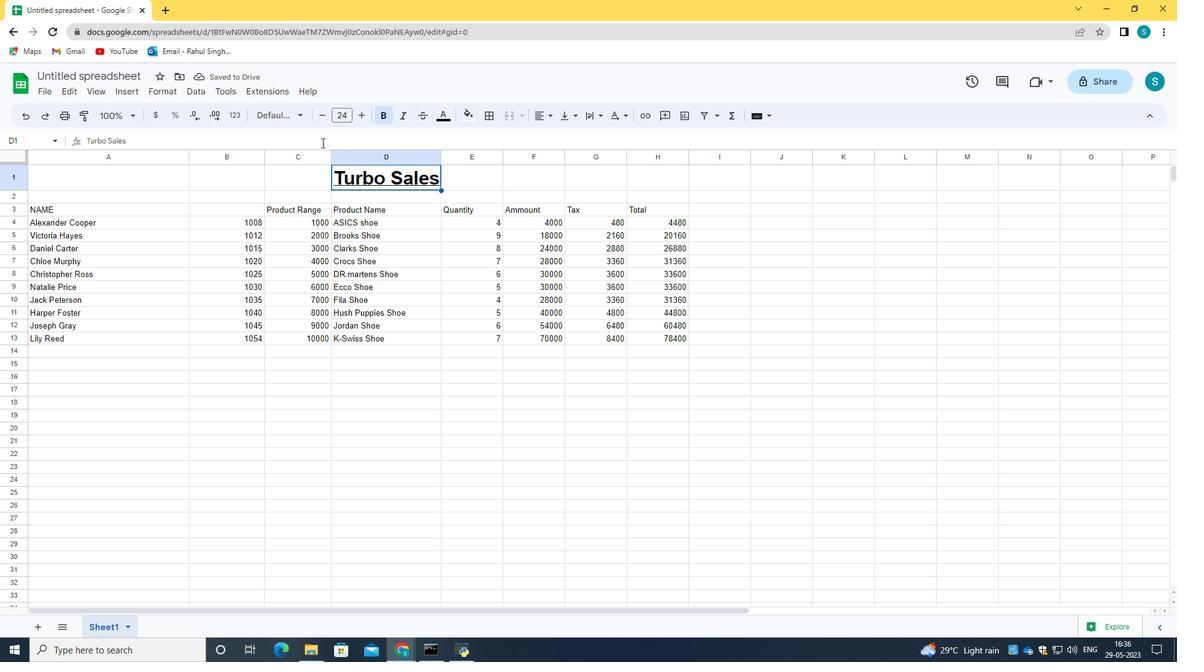 
Action: Mouse pressed left at (321, 142)
Screenshot: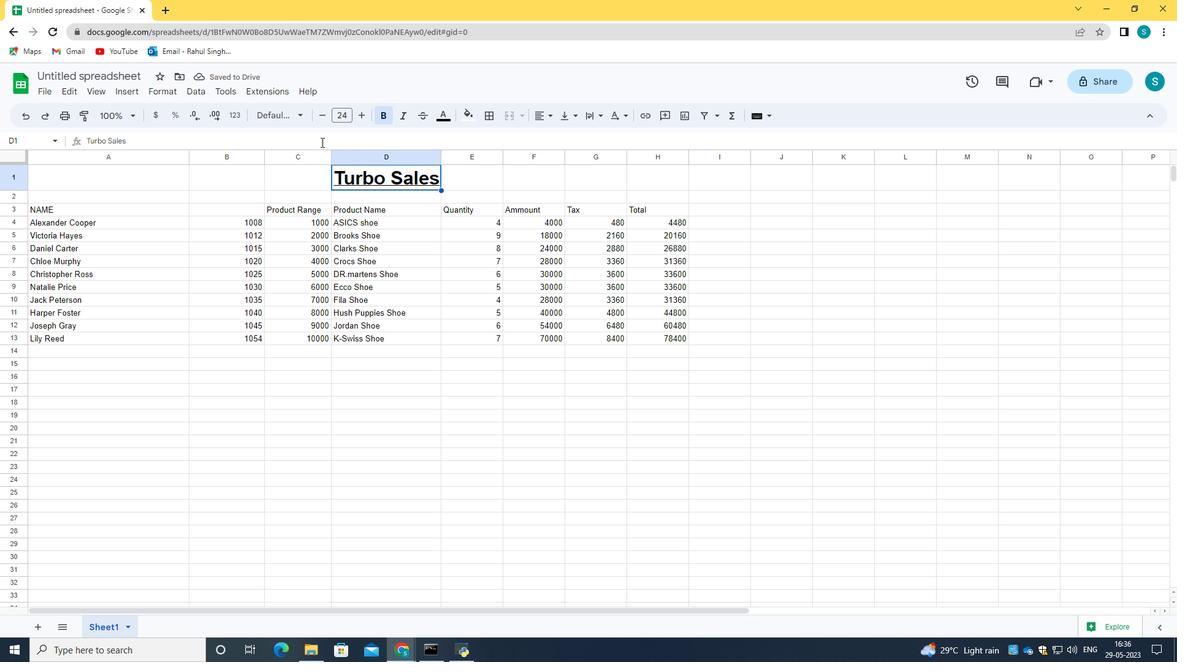
Action: Mouse moved to (354, 138)
Screenshot: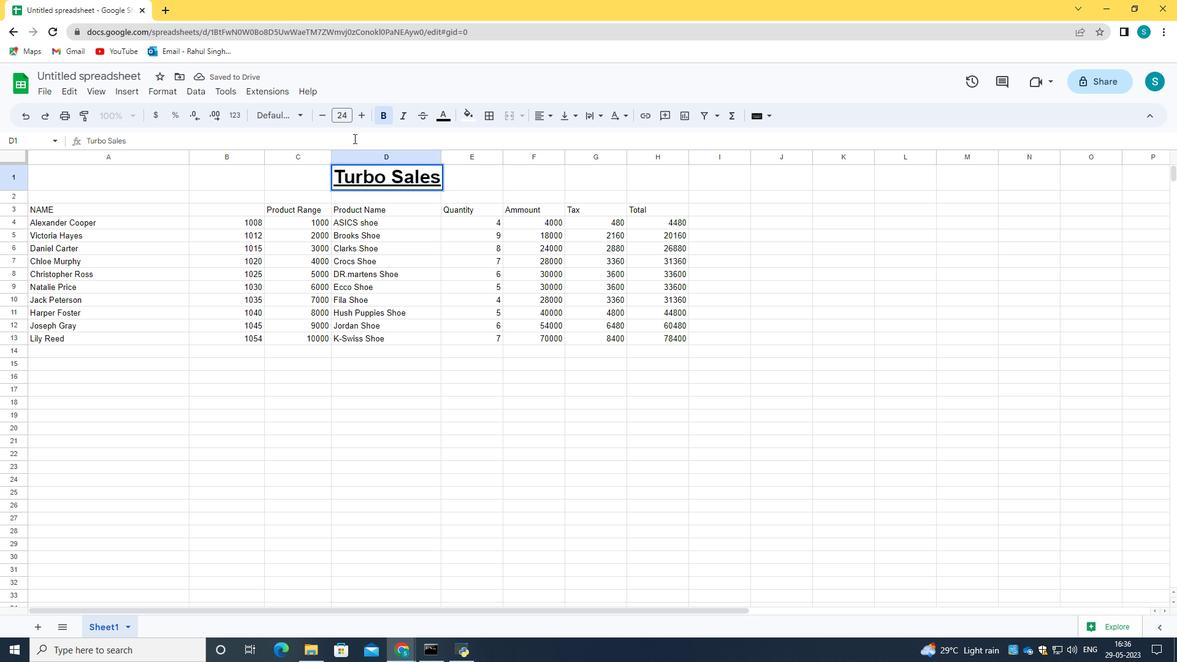 
Action: Mouse pressed left at (354, 138)
Screenshot: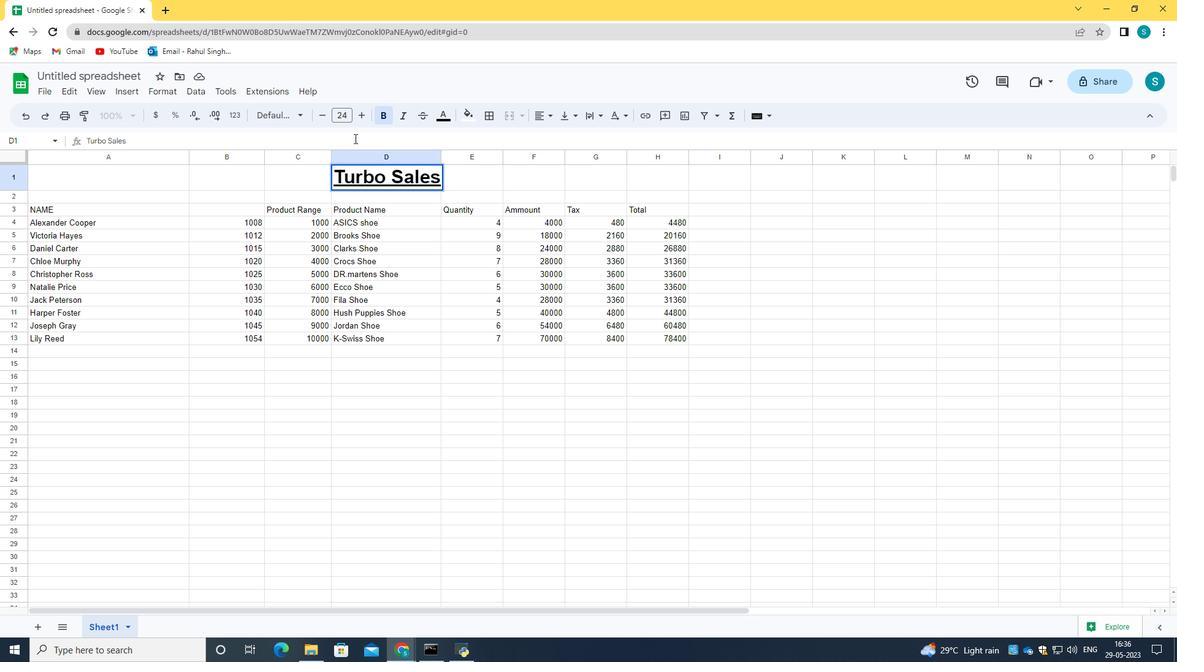 
Action: Mouse moved to (217, 354)
Screenshot: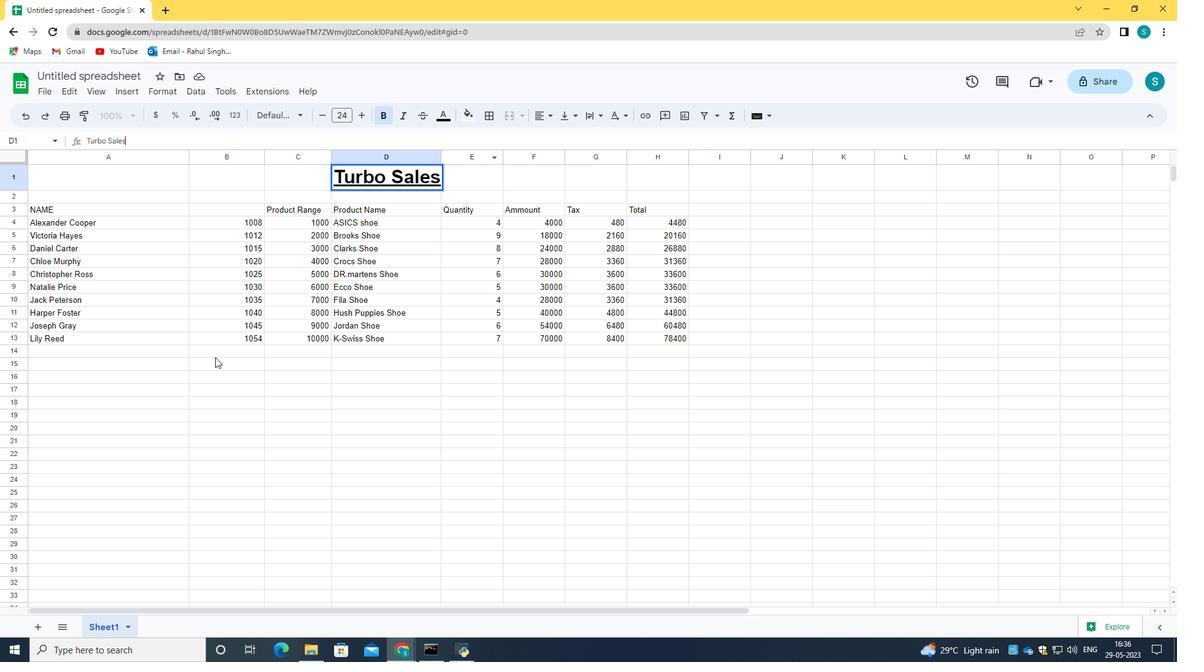 
Action: Mouse pressed left at (217, 354)
Screenshot: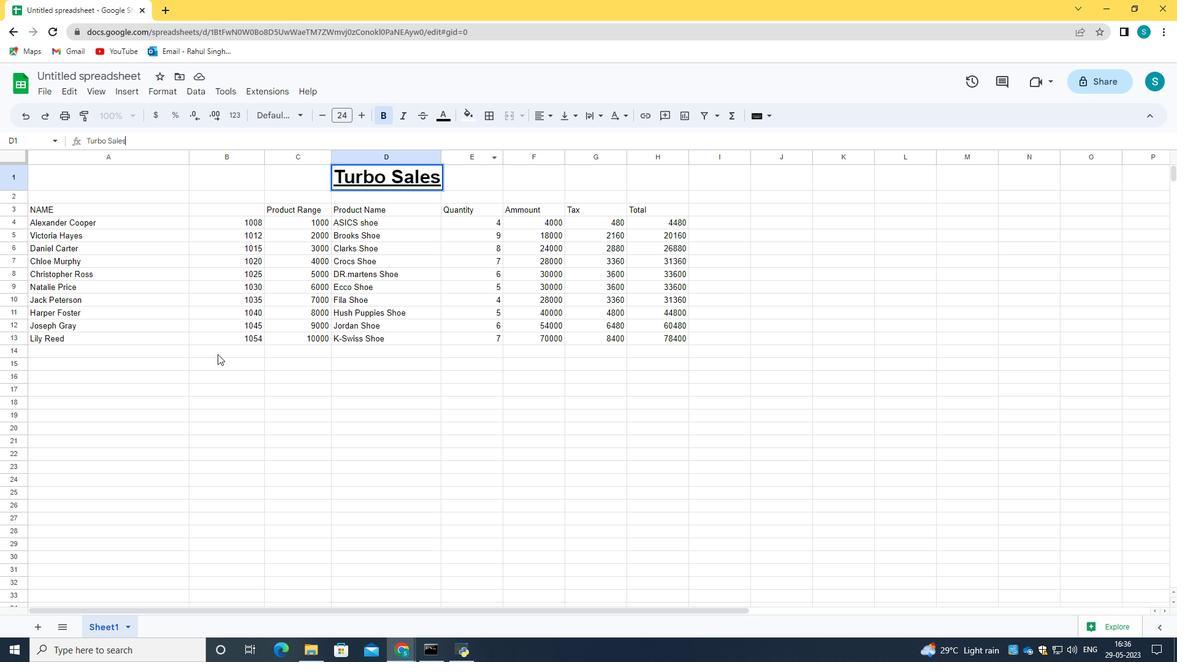 
Action: Mouse moved to (29, 204)
Screenshot: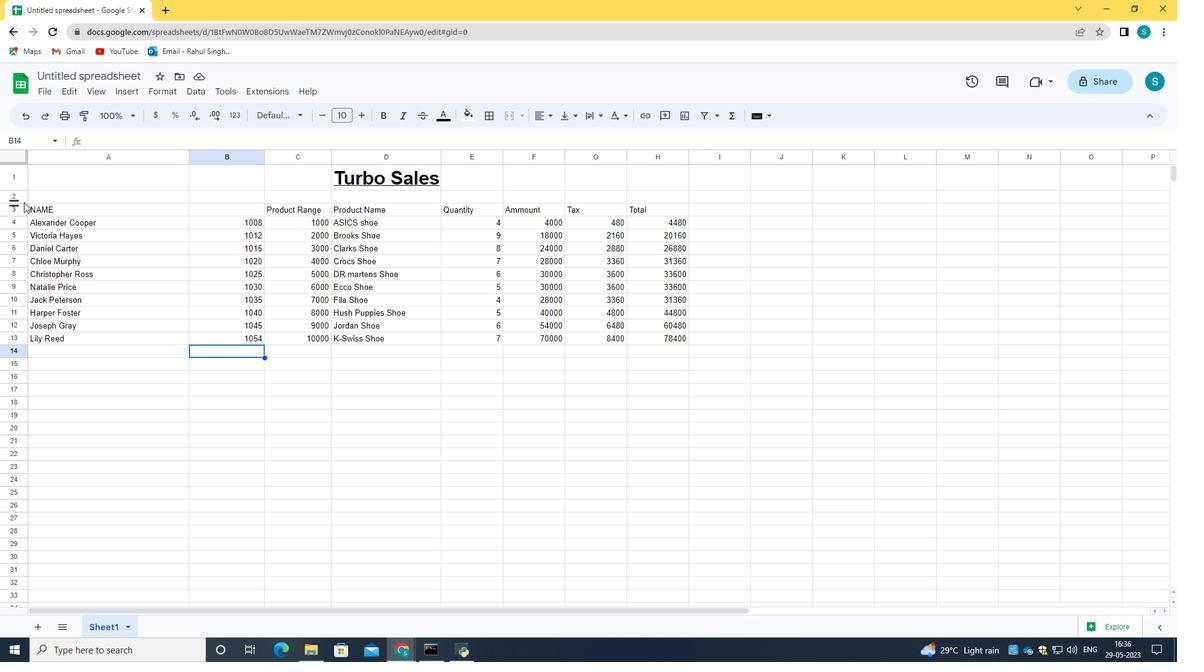 
Action: Mouse pressed left at (29, 204)
Screenshot: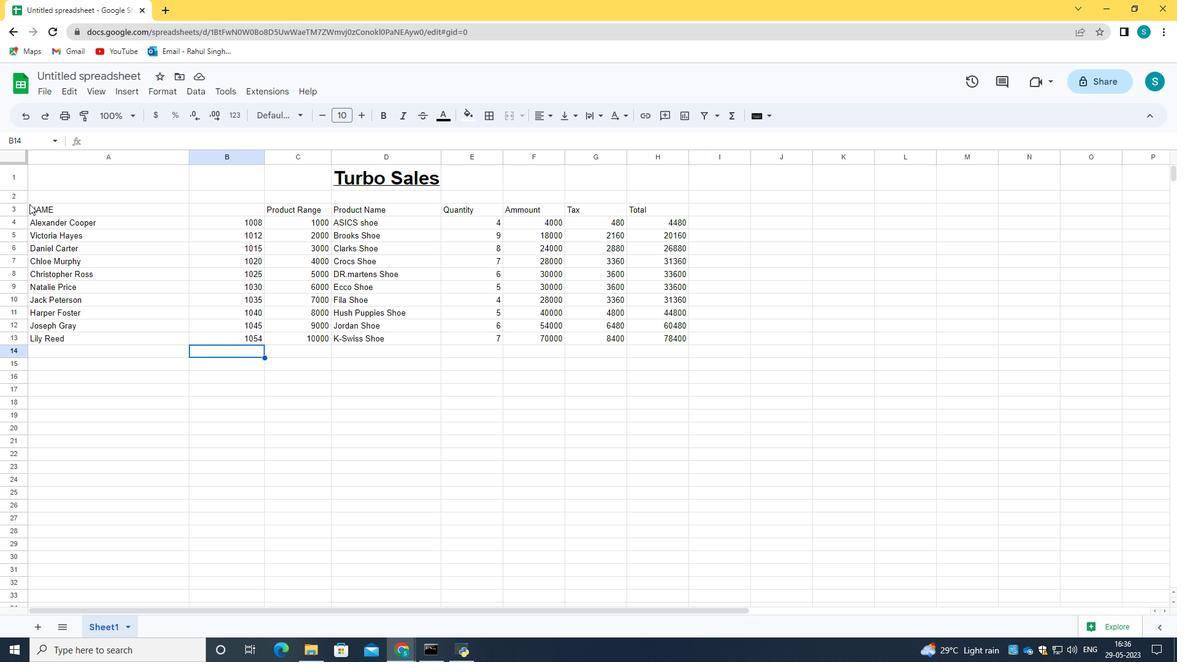 
Action: Mouse moved to (90, 179)
Screenshot: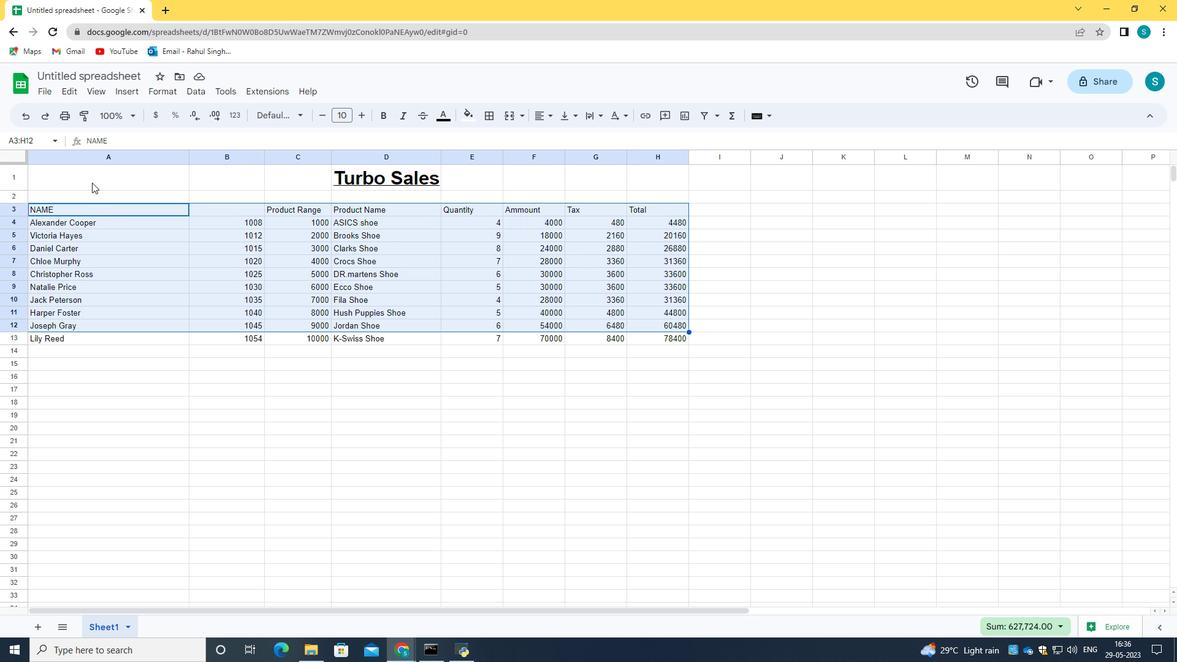 
Action: Mouse pressed left at (90, 179)
Screenshot: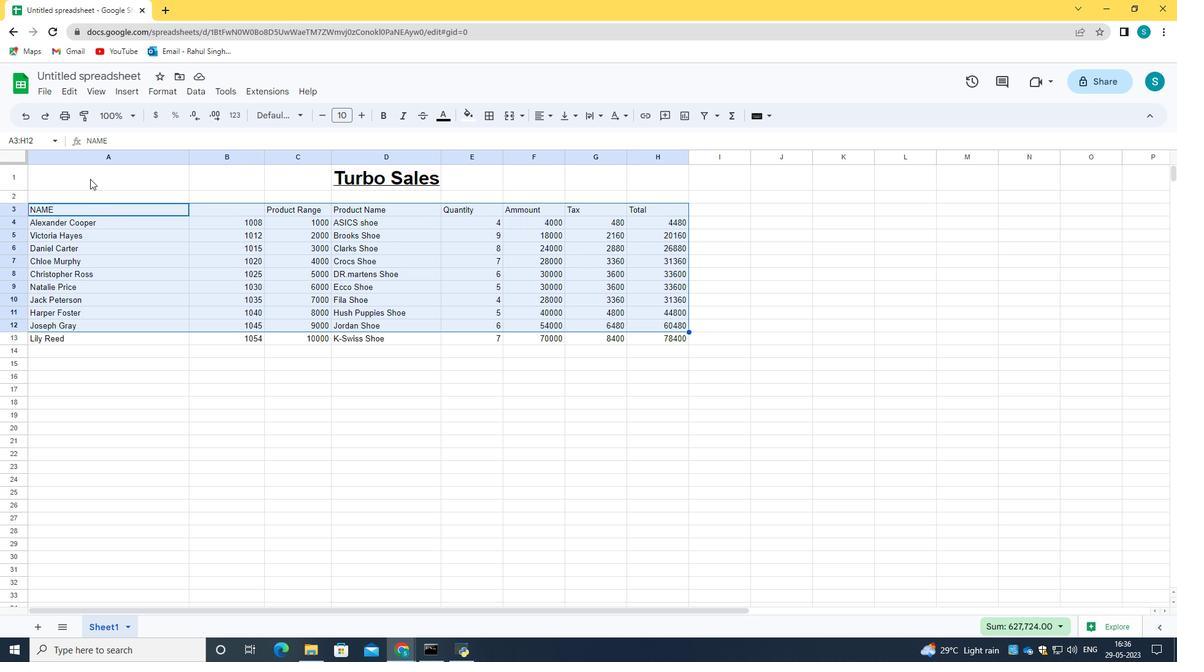 
Action: Mouse moved to (28, 207)
Screenshot: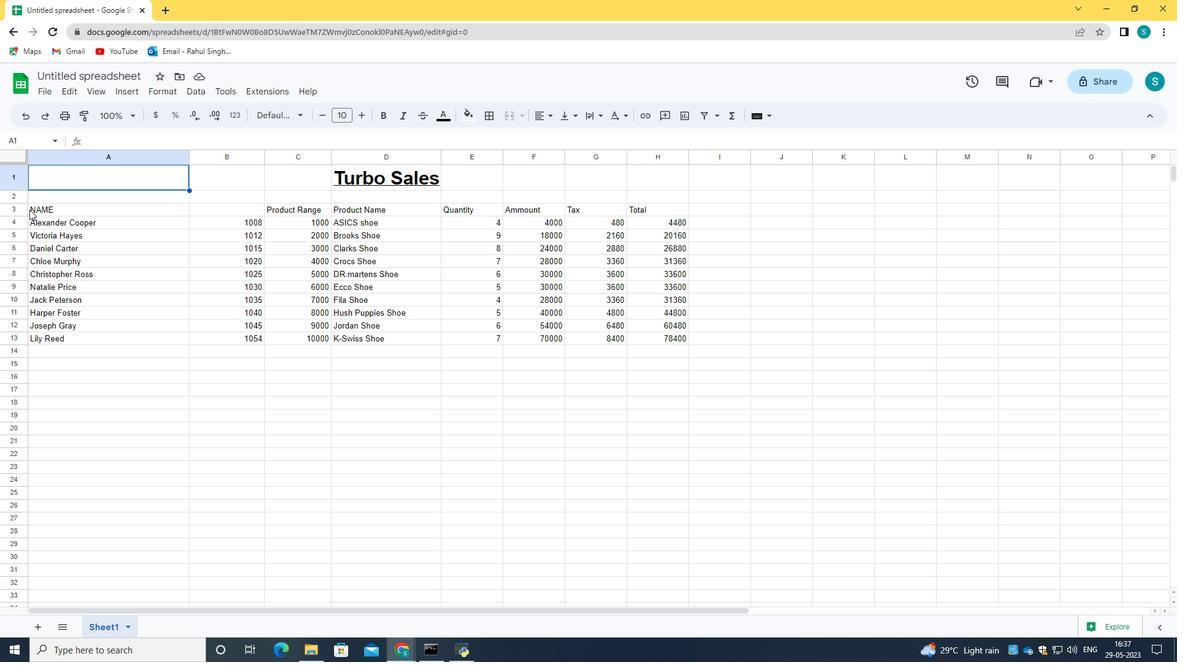 
Action: Mouse pressed left at (28, 207)
Screenshot: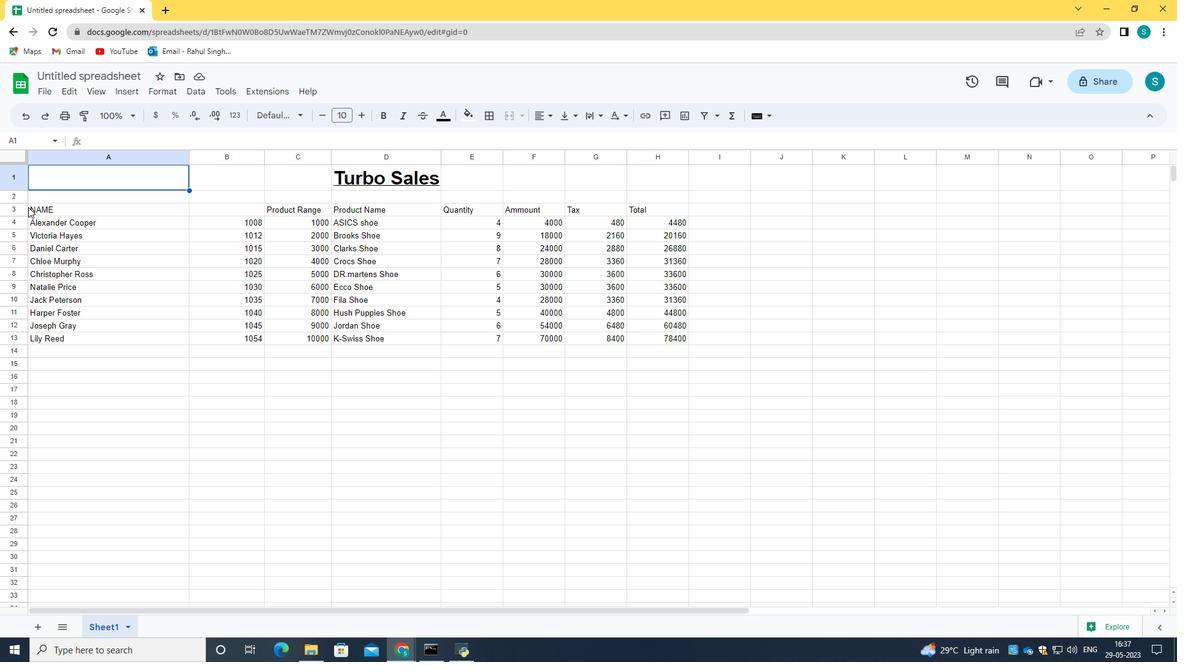 
Action: Mouse moved to (272, 113)
Screenshot: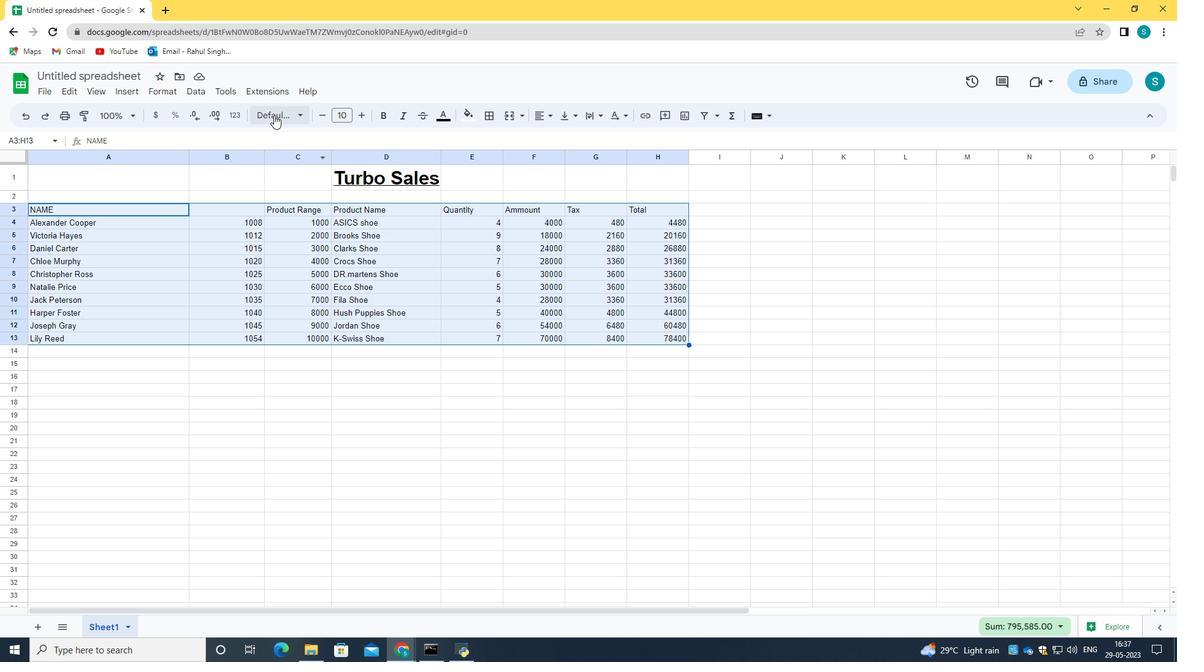 
Action: Mouse pressed left at (272, 113)
Screenshot: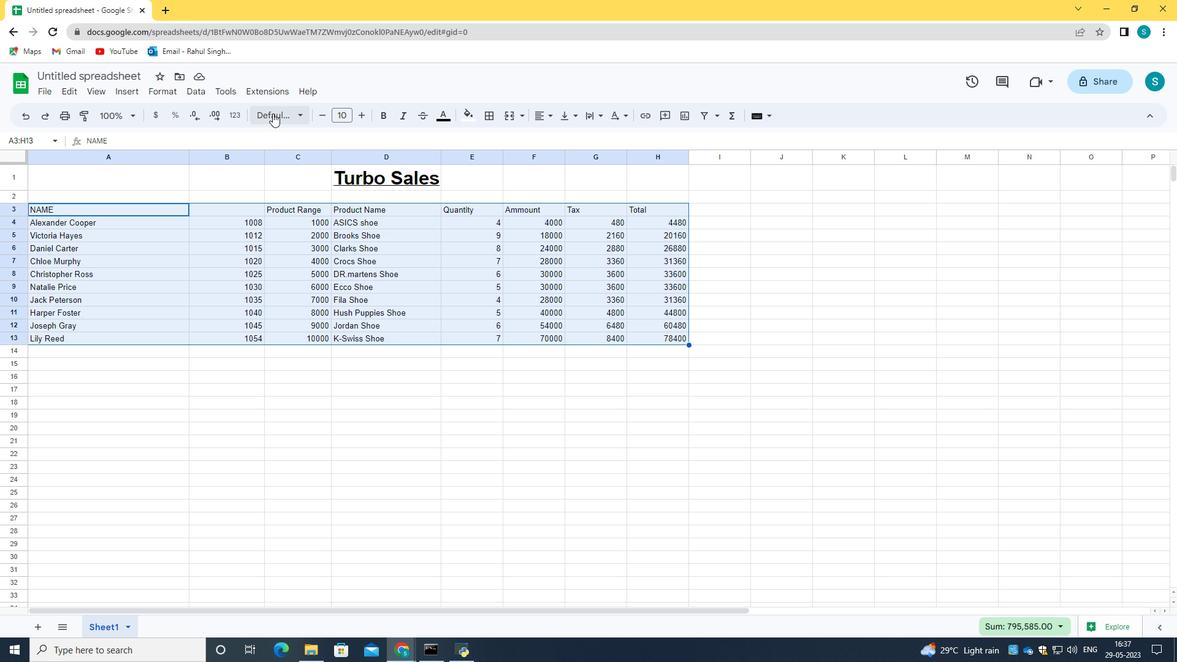 
Action: Mouse moved to (291, 242)
Screenshot: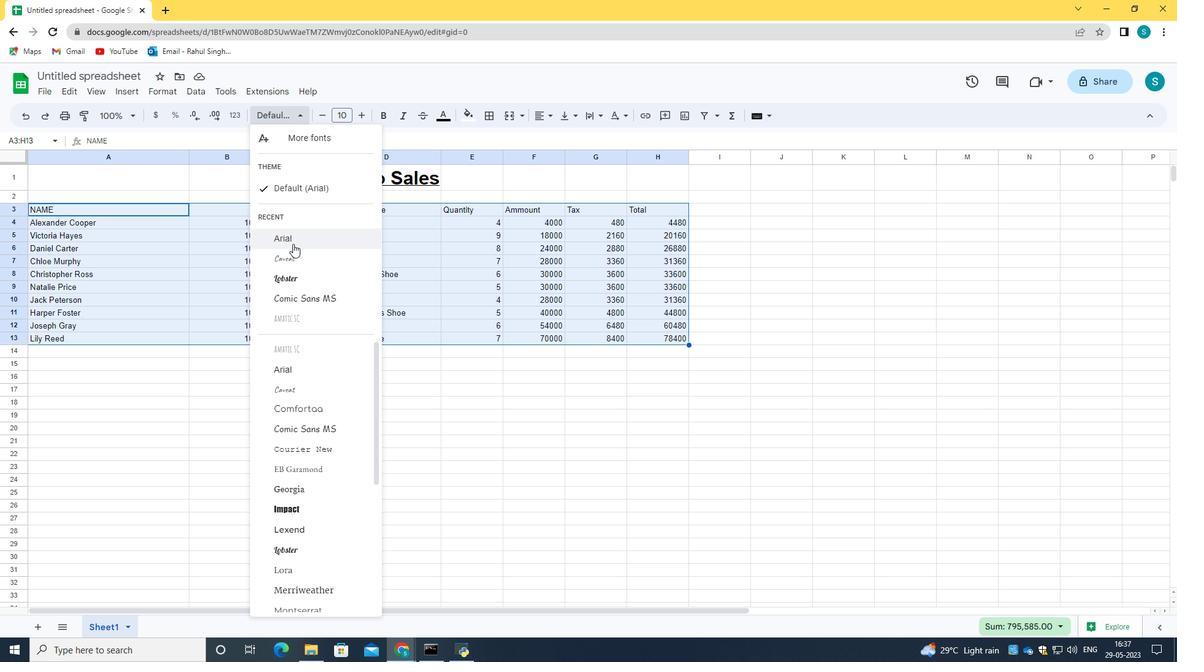 
Action: Mouse pressed left at (291, 242)
Screenshot: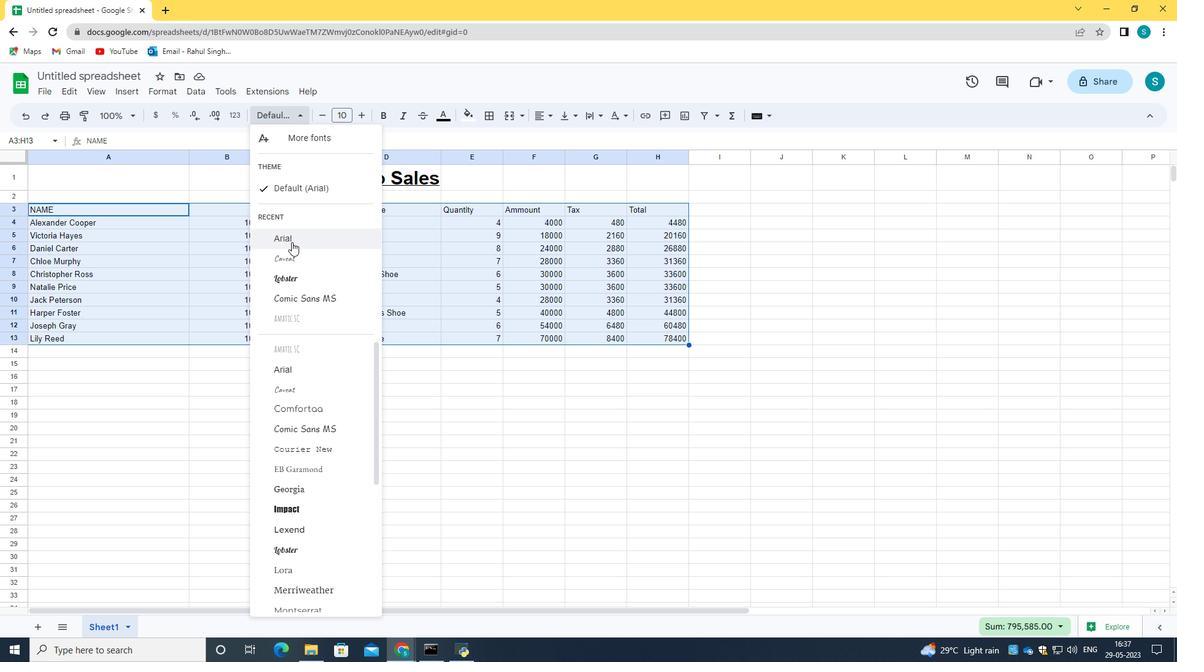 
Action: Mouse moved to (362, 117)
Screenshot: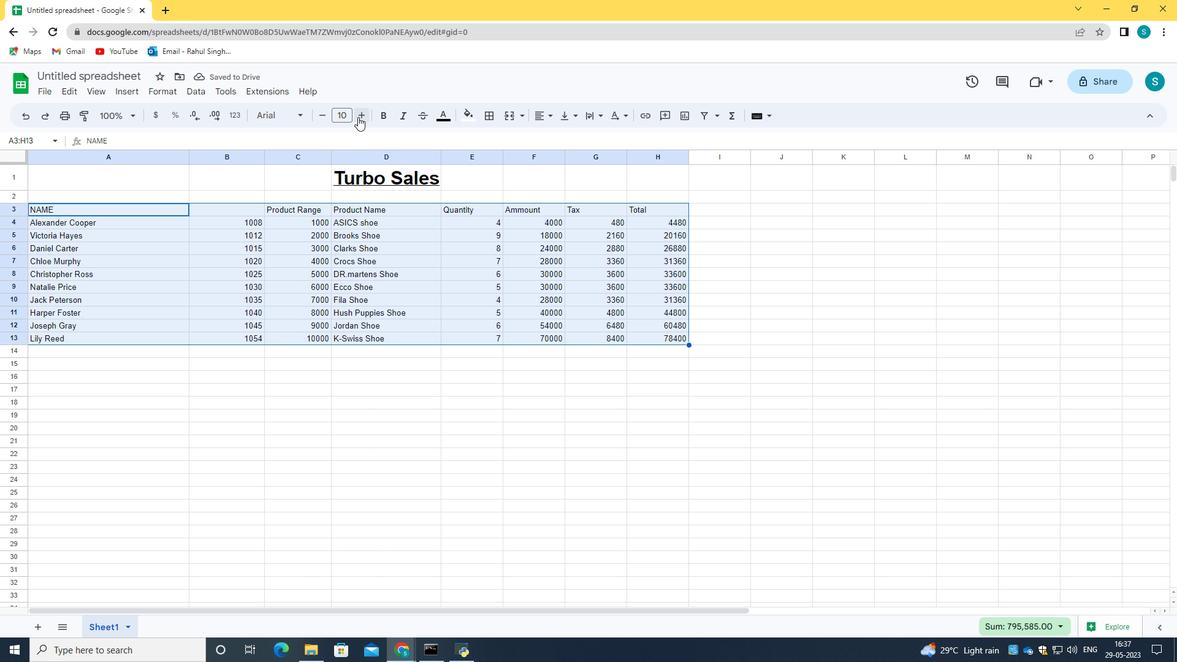 
Action: Mouse pressed left at (362, 117)
Screenshot: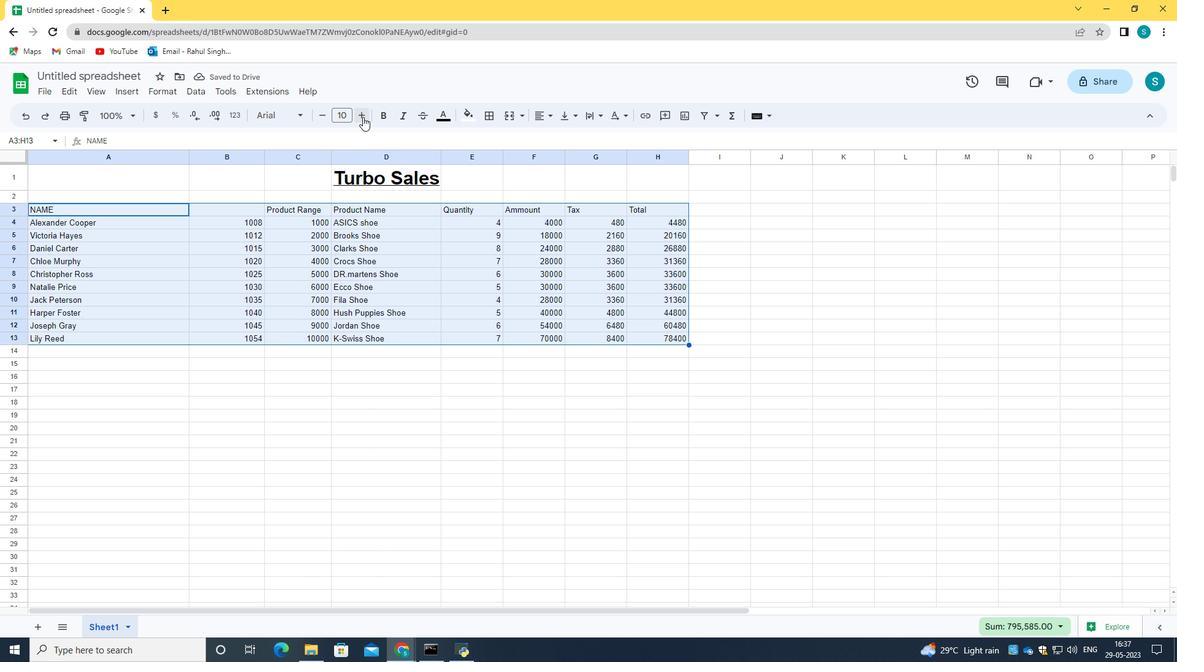 
Action: Mouse pressed left at (362, 117)
Screenshot: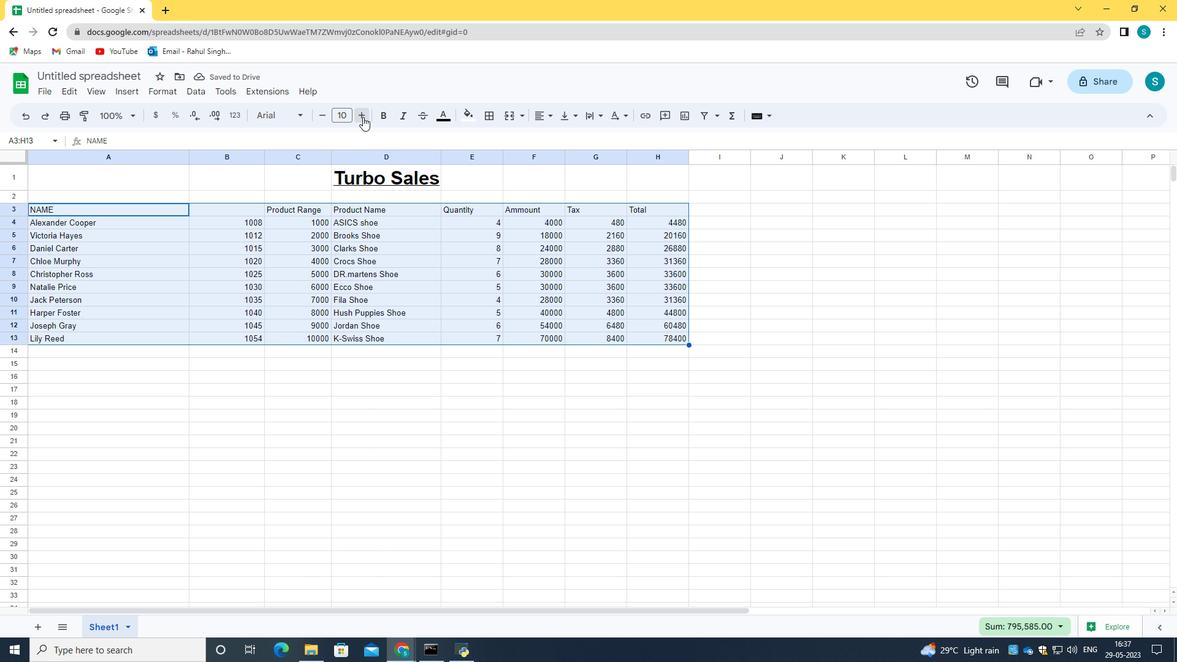
Action: Mouse pressed left at (362, 117)
Screenshot: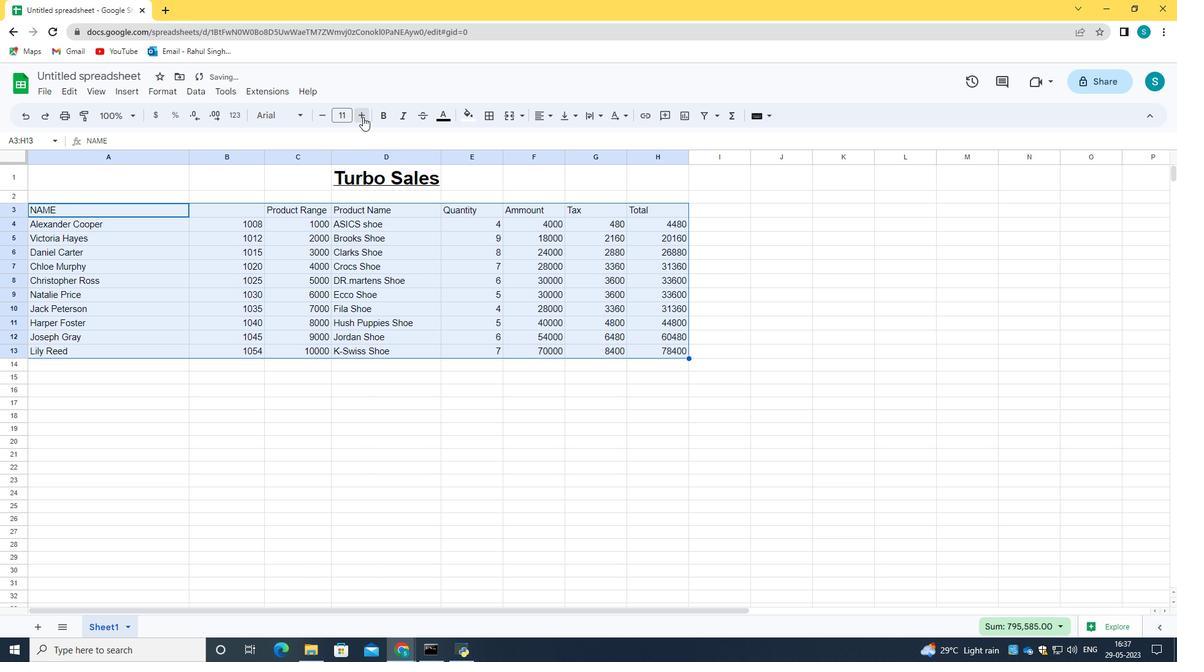 
Action: Mouse pressed left at (362, 117)
Screenshot: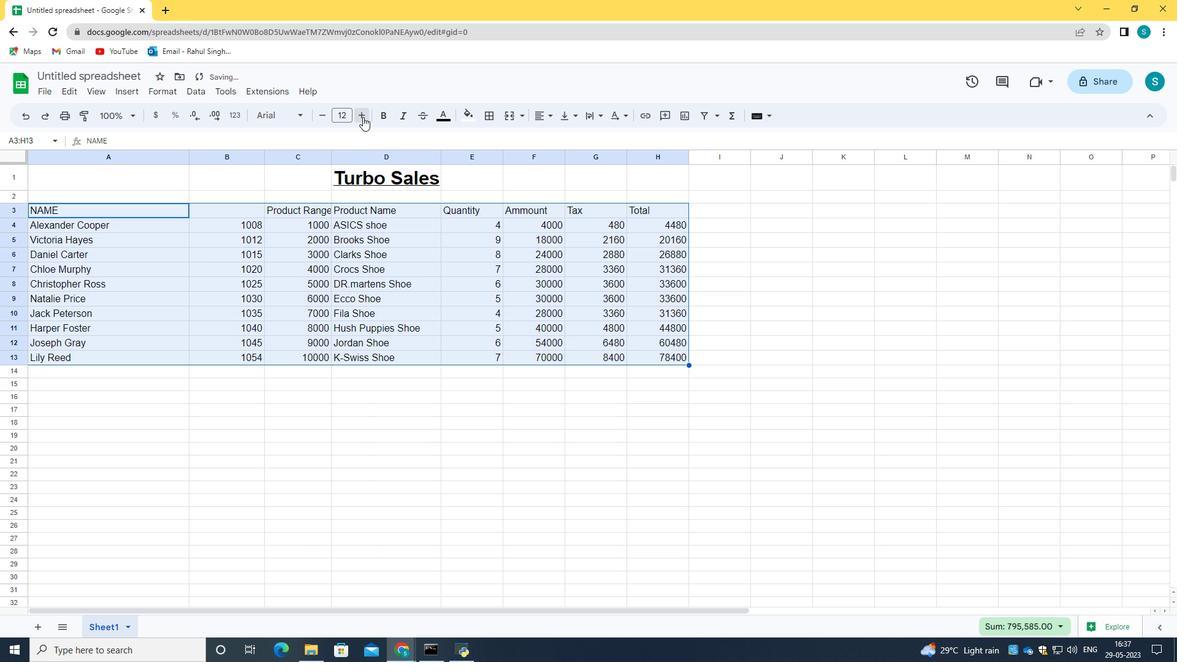 
Action: Mouse pressed left at (362, 117)
Screenshot: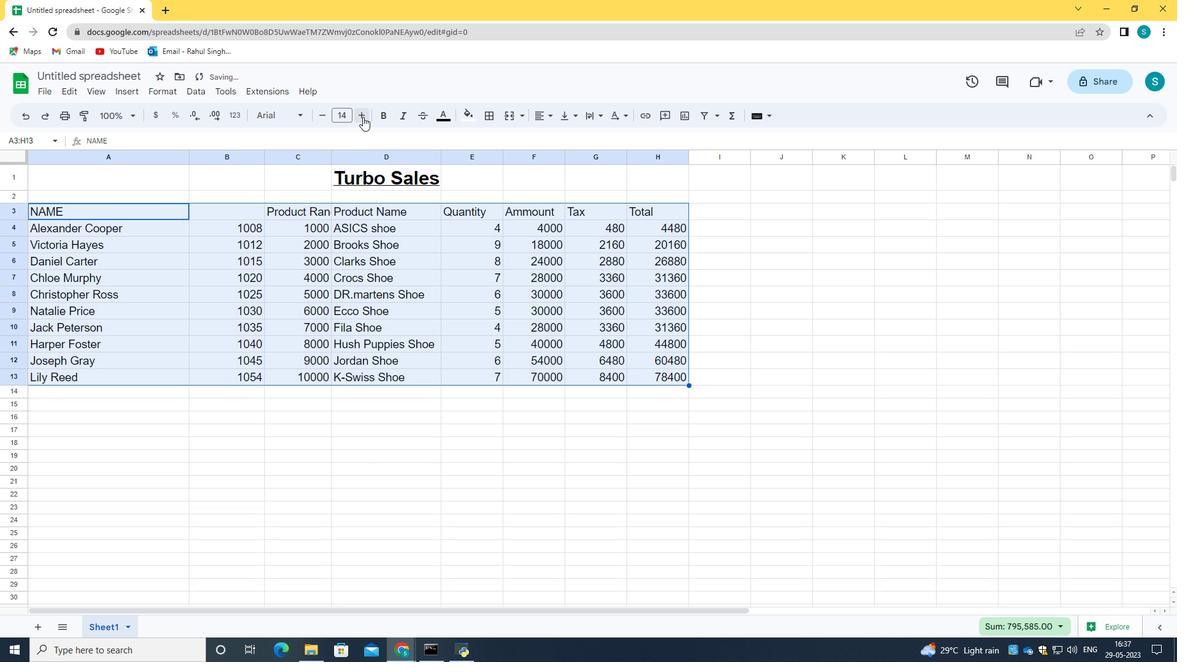 
Action: Mouse pressed left at (362, 117)
Screenshot: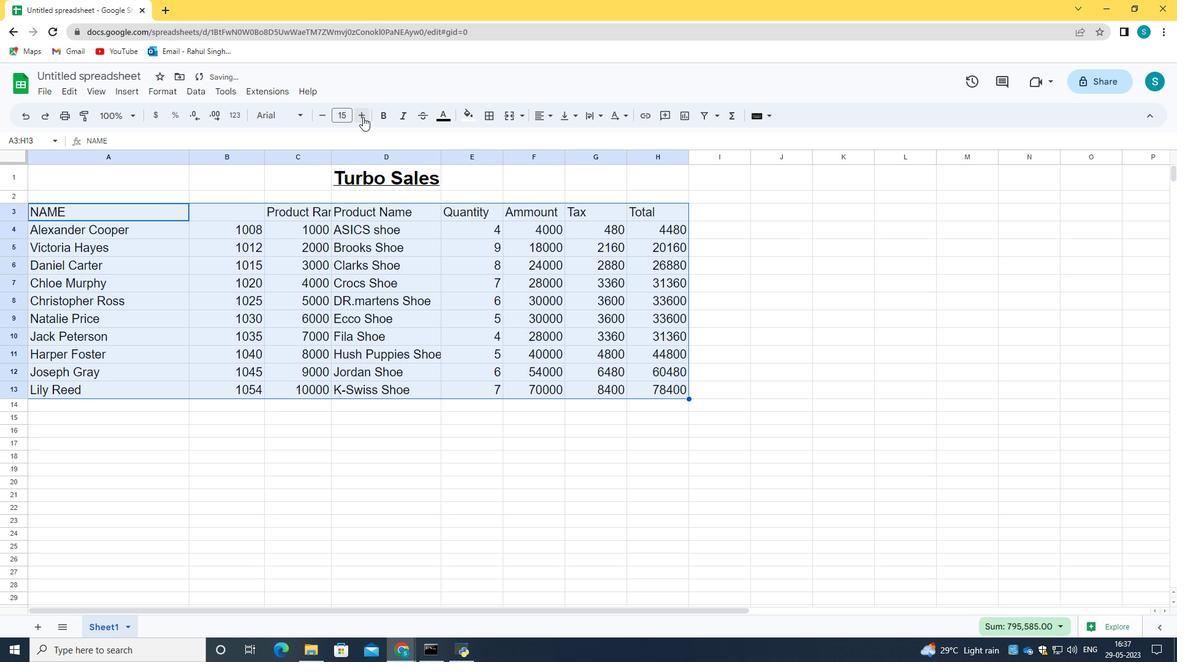 
Action: Mouse moved to (537, 117)
Screenshot: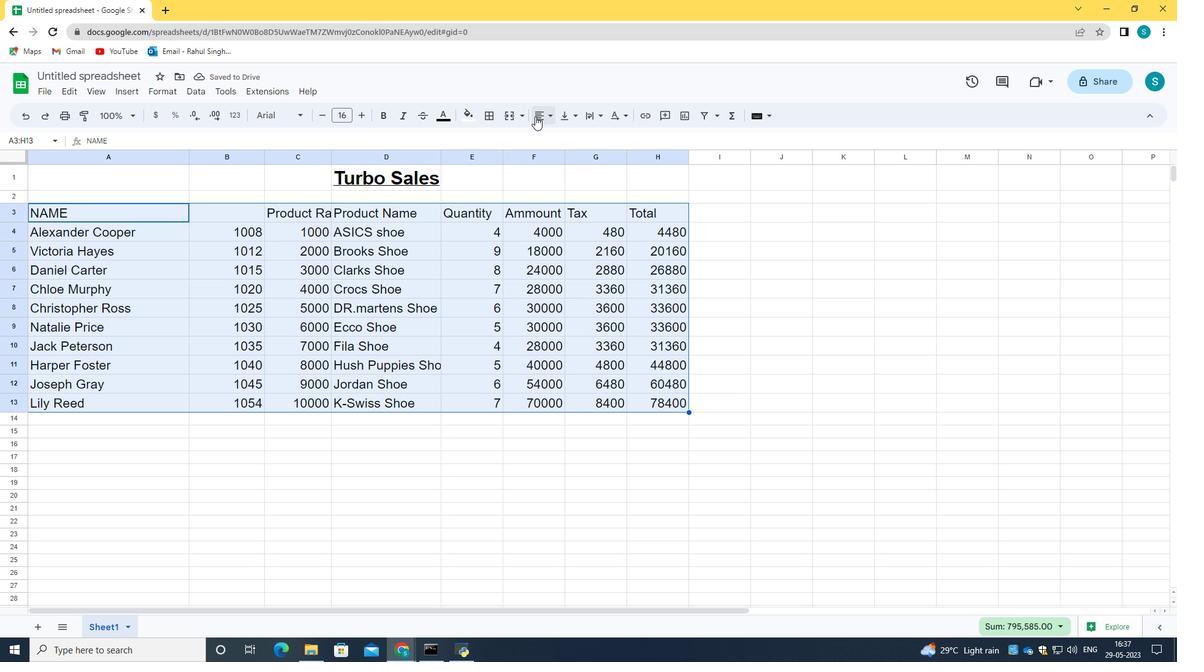 
Action: Mouse pressed left at (537, 117)
Screenshot: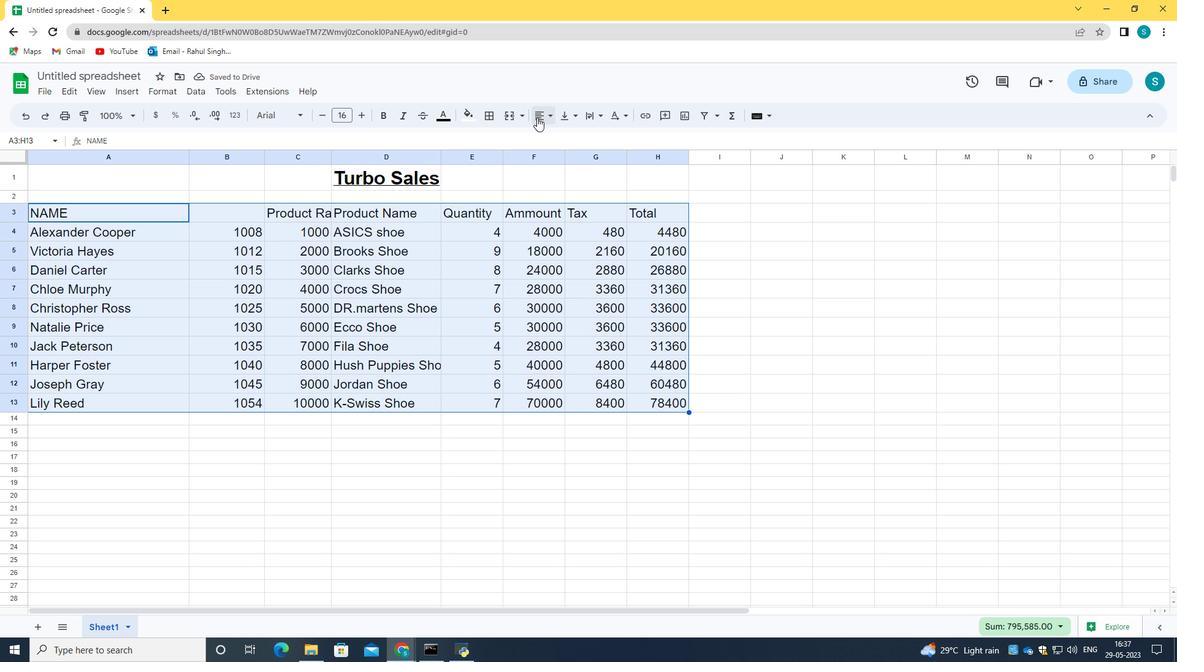 
Action: Mouse moved to (567, 141)
Screenshot: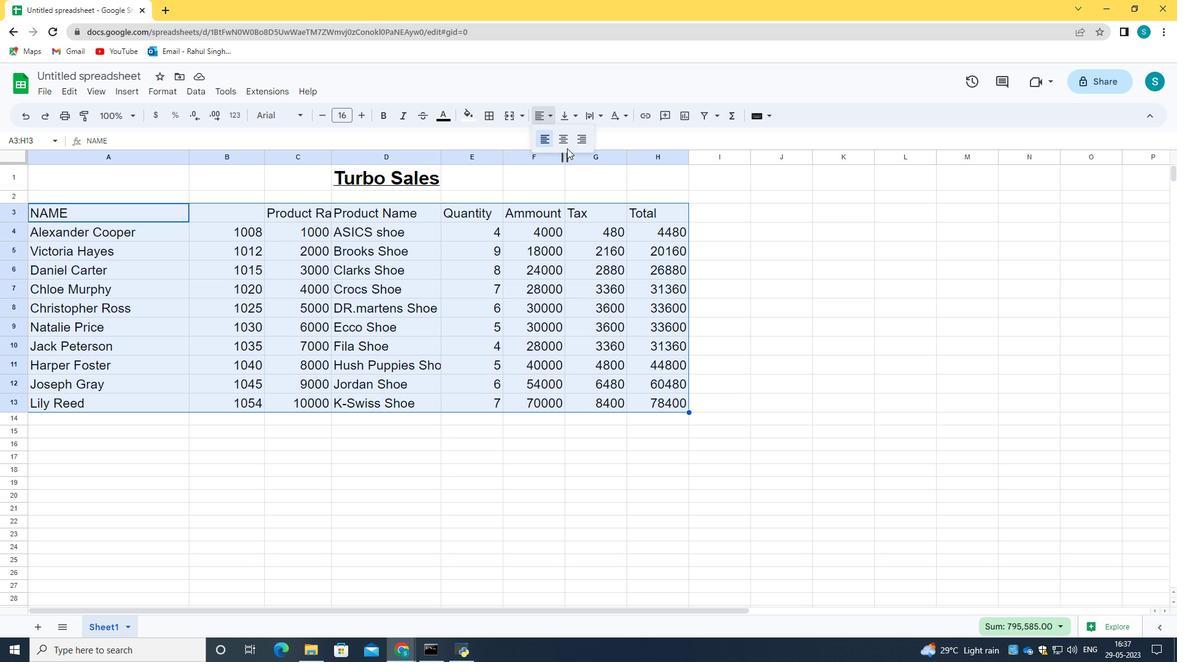 
Action: Mouse pressed left at (567, 141)
Screenshot: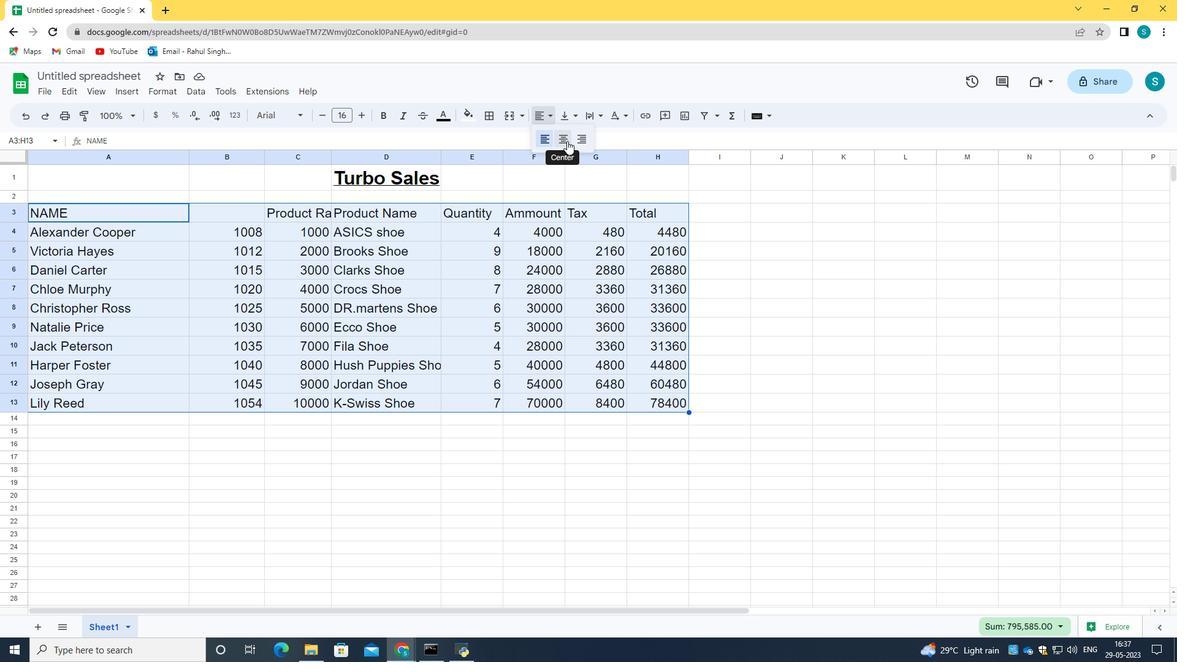 
Action: Mouse moved to (132, 74)
Screenshot: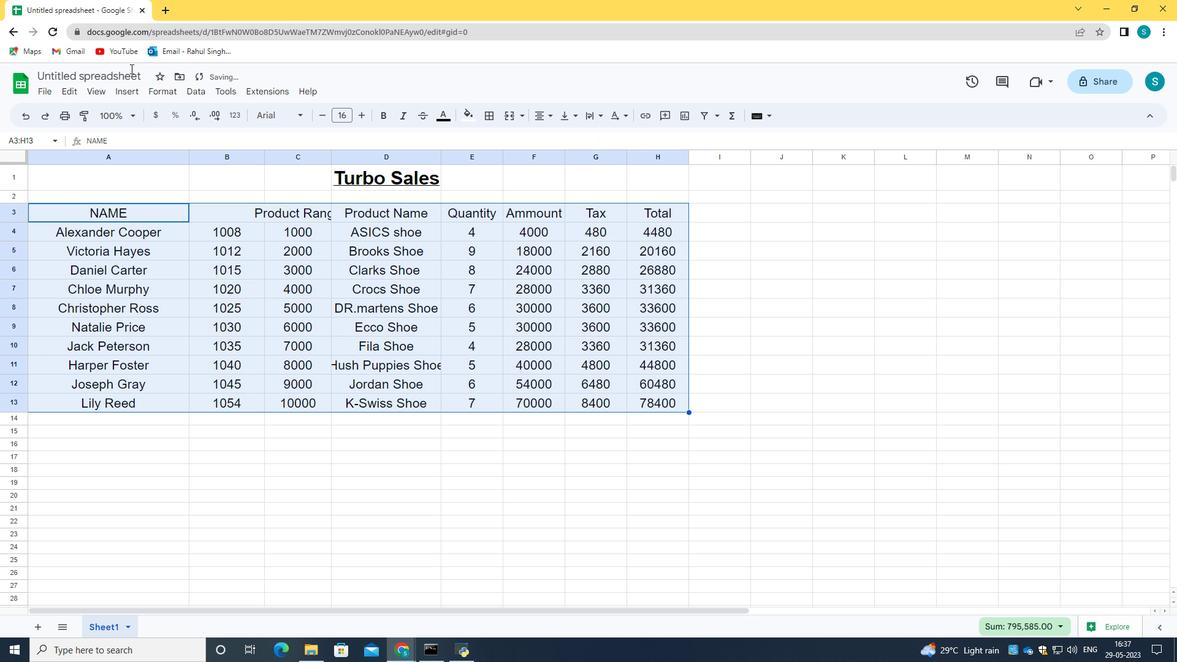 
Action: Mouse pressed left at (132, 74)
Screenshot: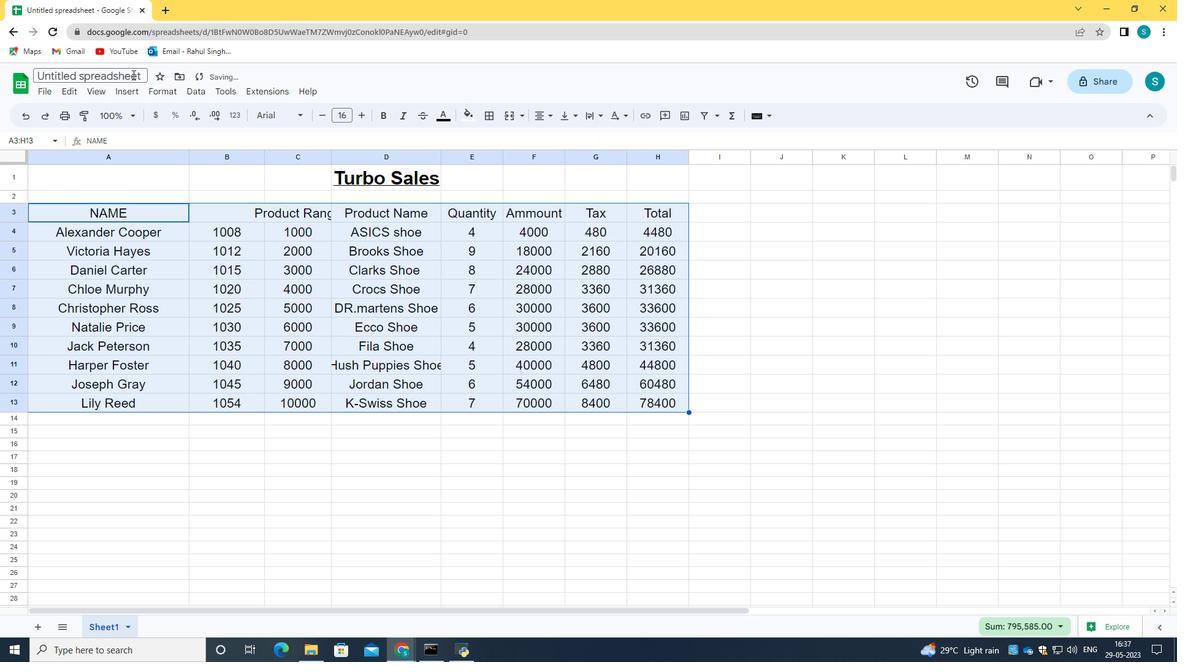 
Action: Key pressed <Key.backspace><Key.shift><Key.shift><Key.shift><Key.shift><Key.shift><Key.shift><Key.shift><Key.shift><Key.shift><Key.shift><Key.shift><Key.shift><Key.shift>Turbo<Key.space>sales<Key.space>review<Key.space>book
Screenshot: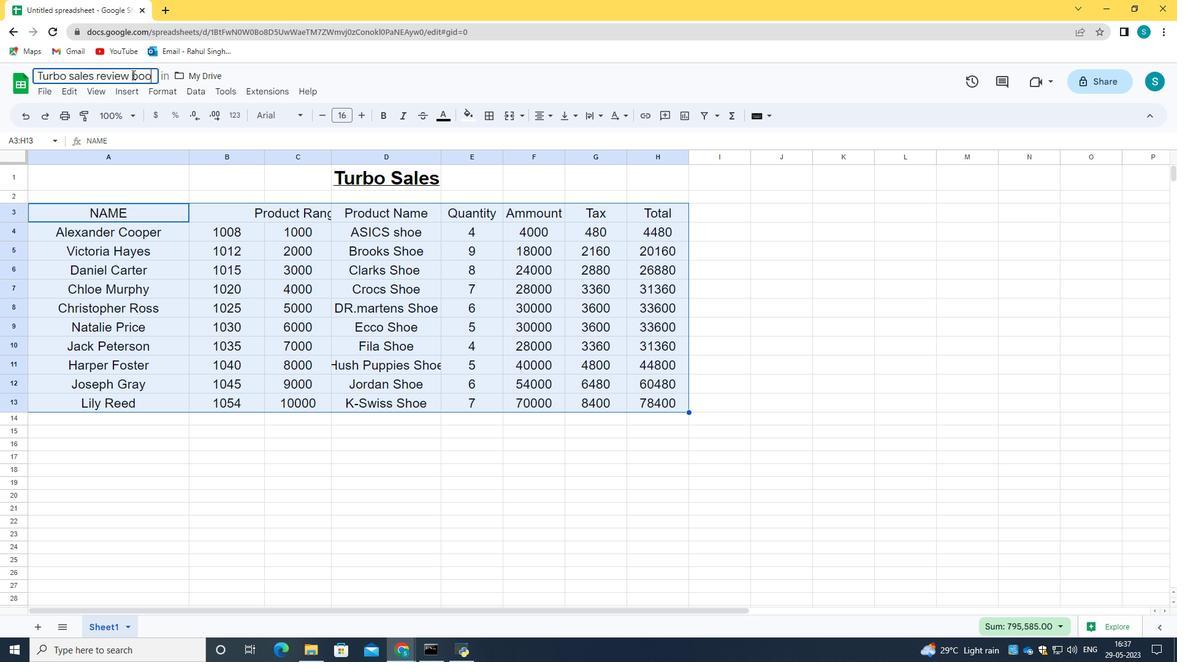 
Action: Mouse moved to (150, 136)
Screenshot: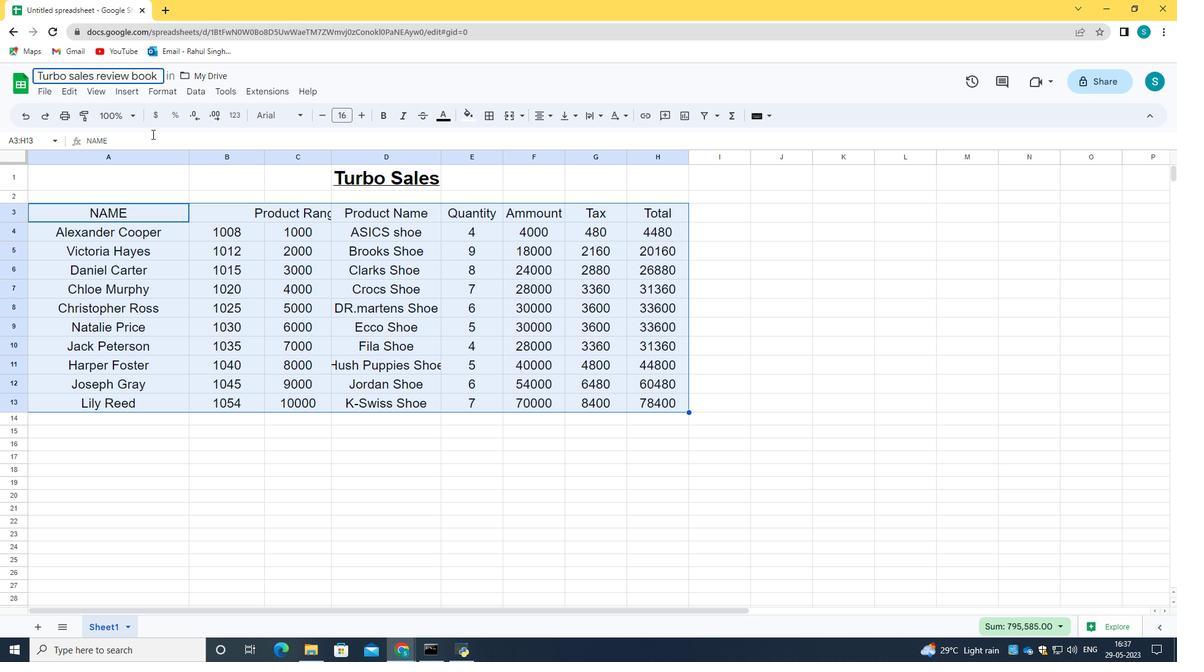 
Action: Mouse pressed left at (150, 136)
Screenshot: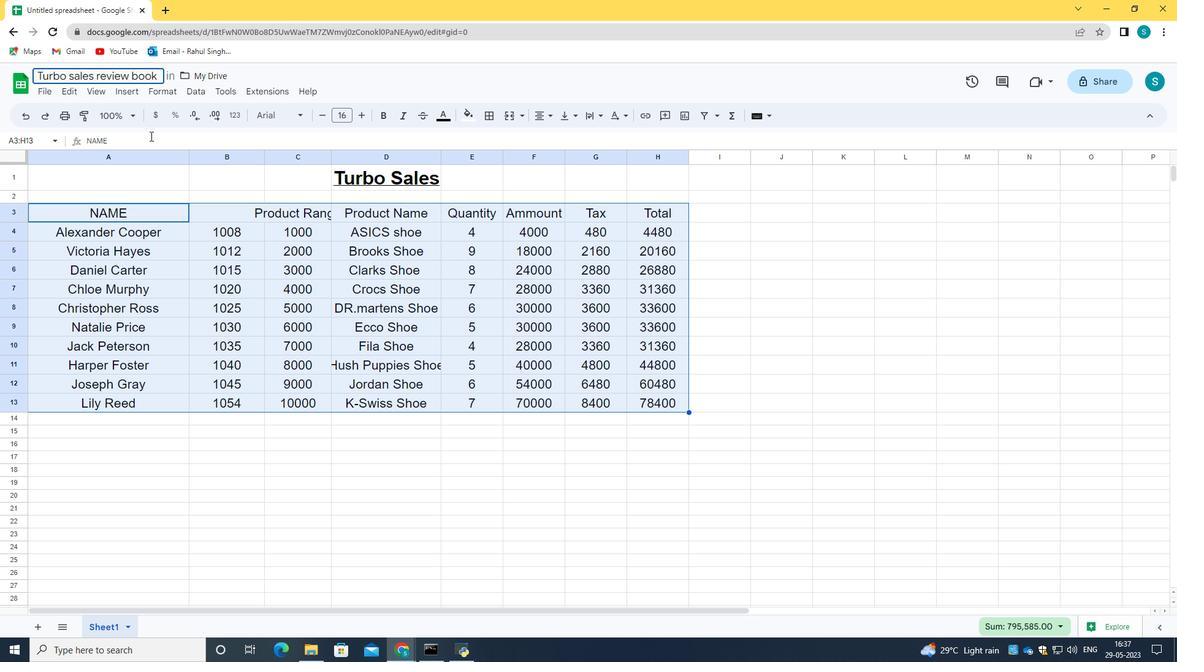 
Action: Mouse moved to (531, 182)
Screenshot: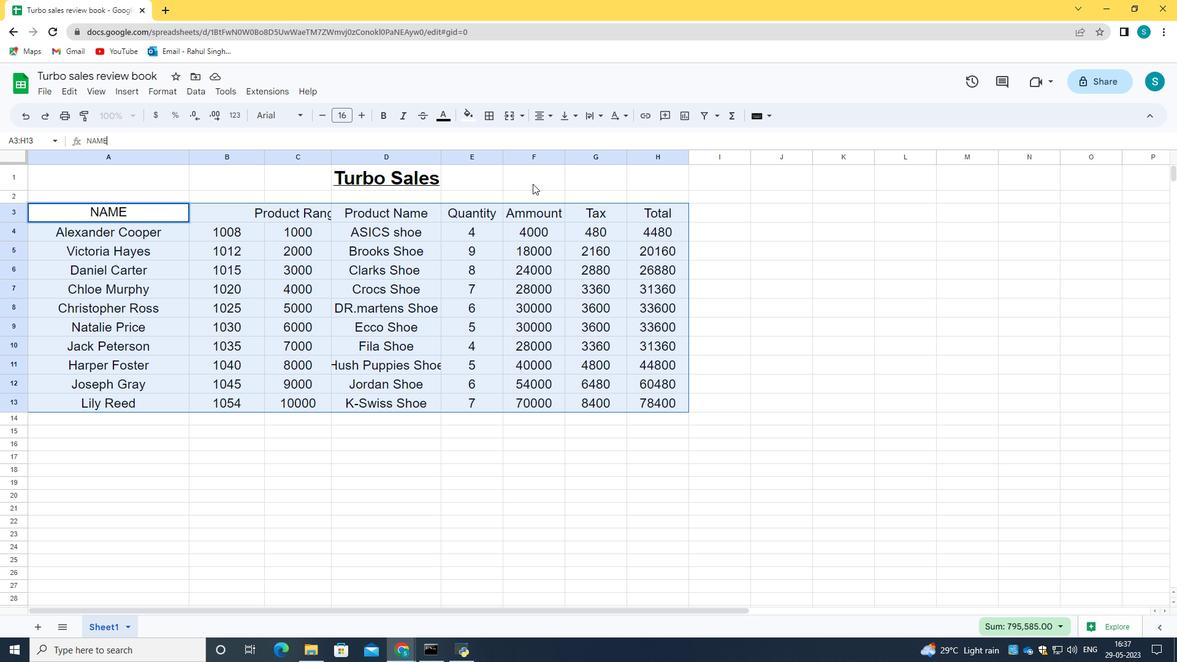 
Action: Mouse pressed left at (531, 182)
Screenshot: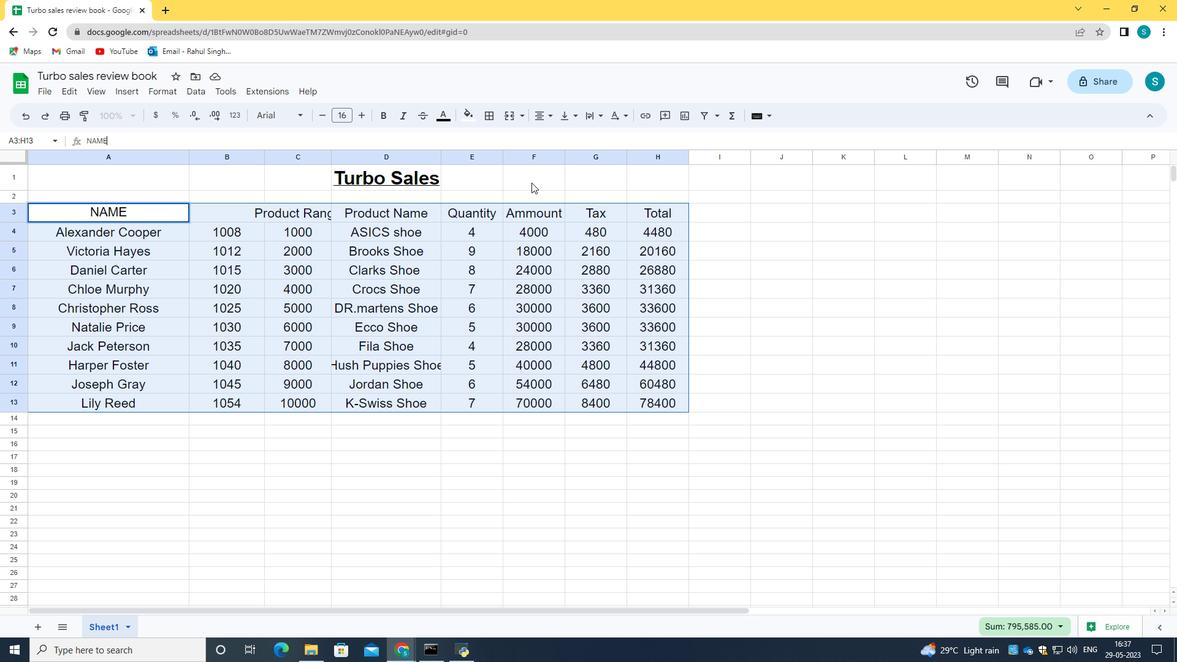 
Action: Mouse moved to (43, 211)
Screenshot: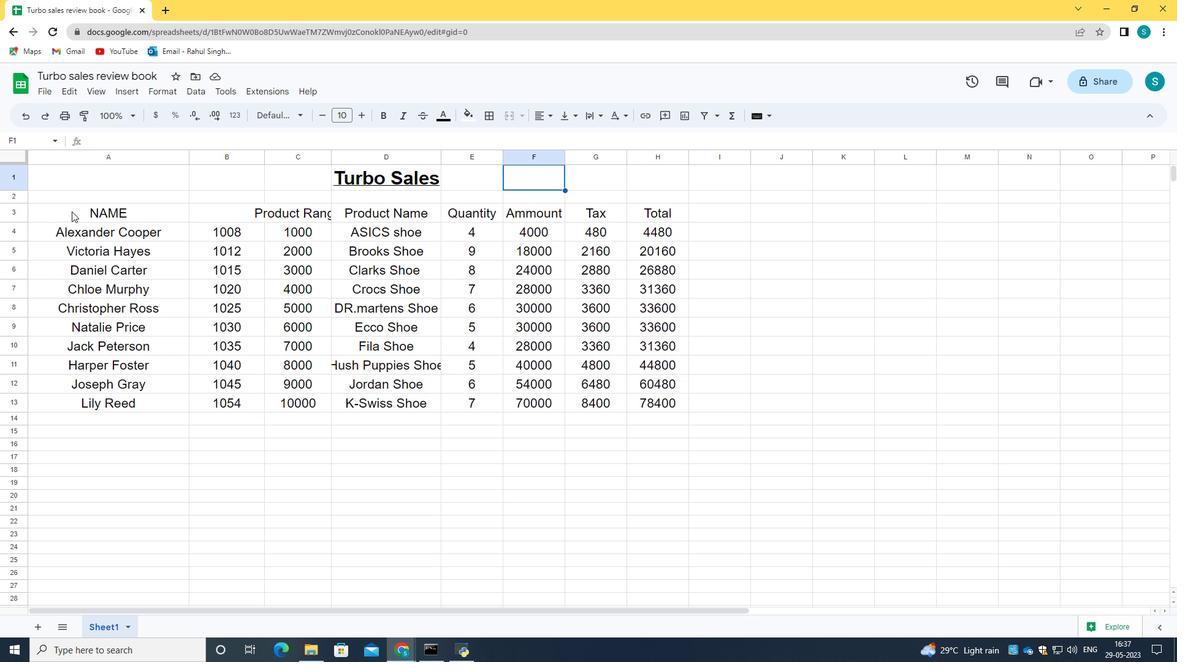 
Action: Mouse pressed left at (43, 211)
Screenshot: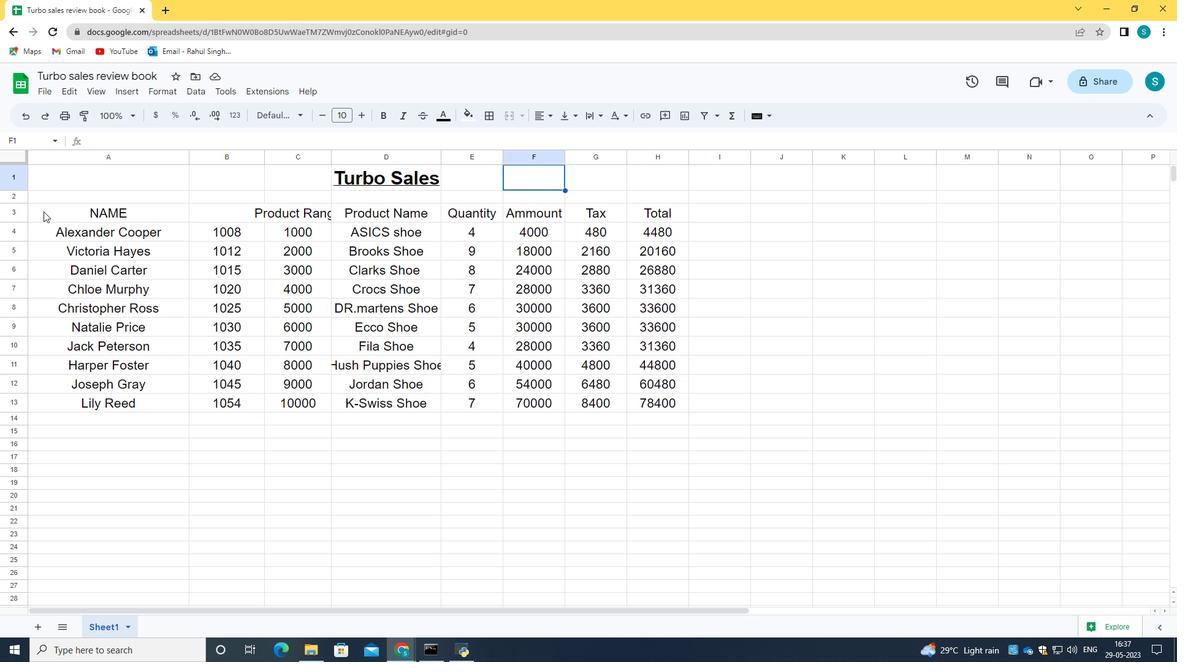 
Action: Mouse moved to (332, 154)
Screenshot: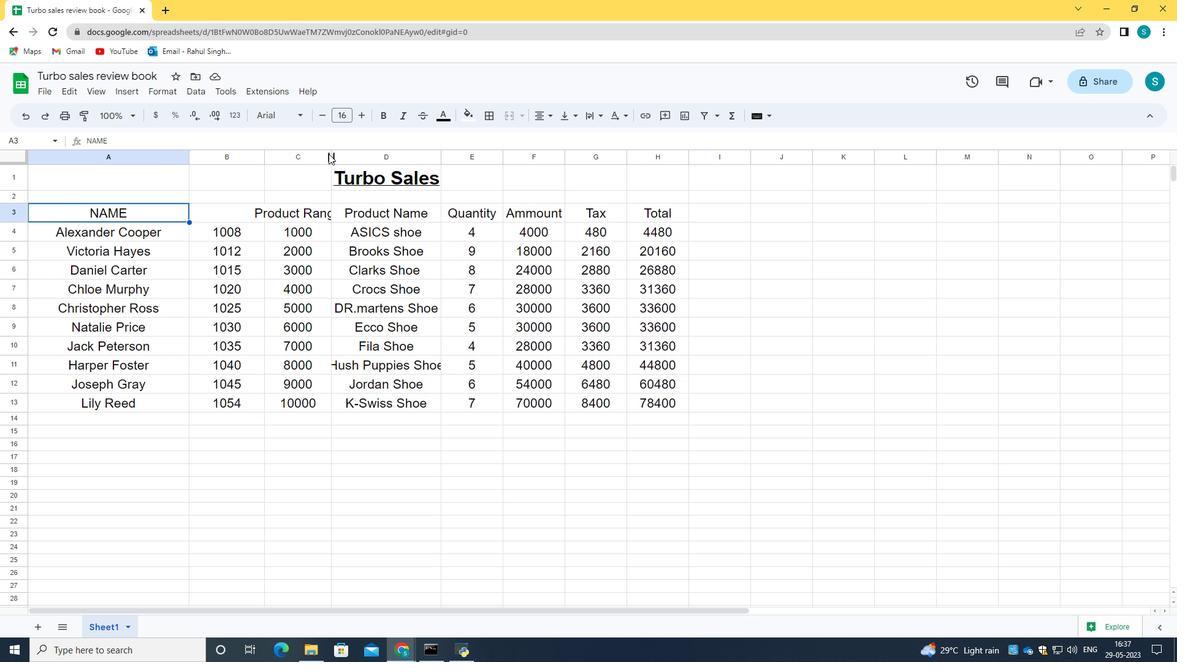 
Action: Mouse pressed left at (332, 154)
Screenshot: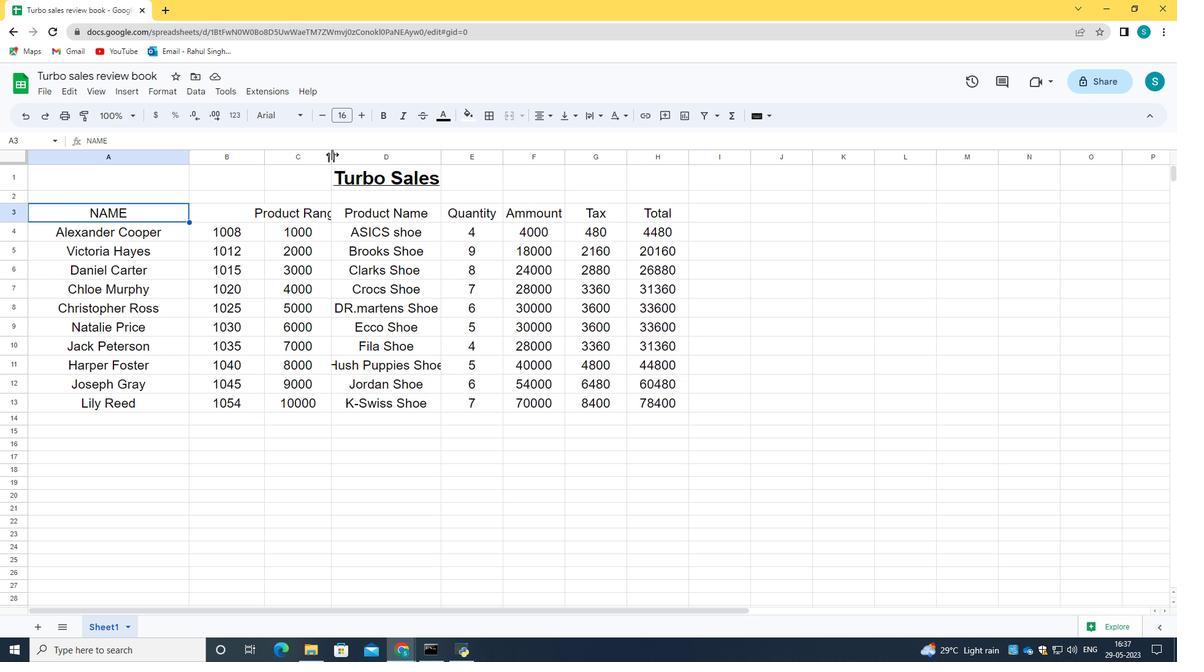 
Action: Mouse moved to (474, 158)
Screenshot: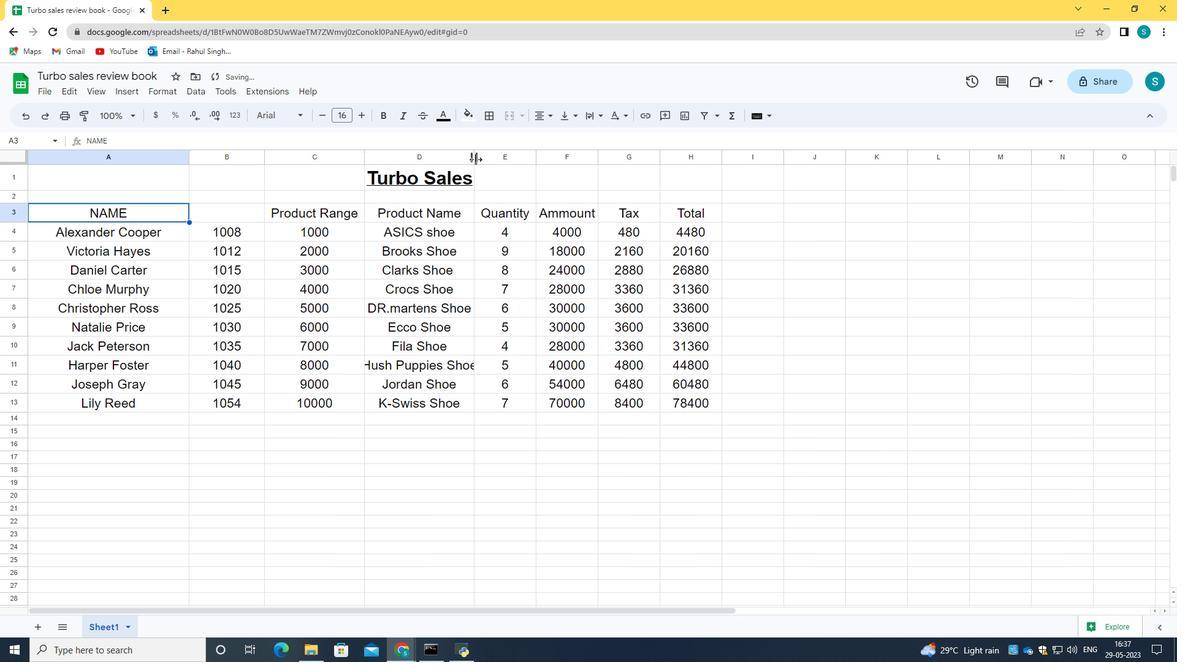 
Action: Mouse pressed left at (474, 158)
Screenshot: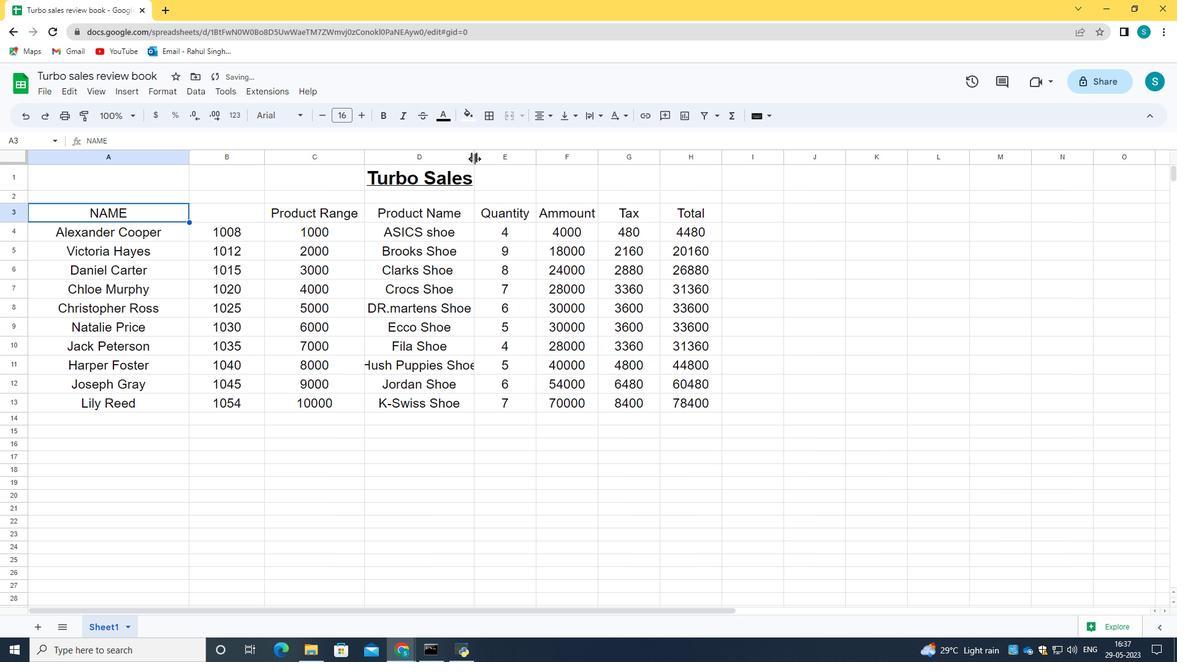 
Action: Mouse moved to (550, 163)
Screenshot: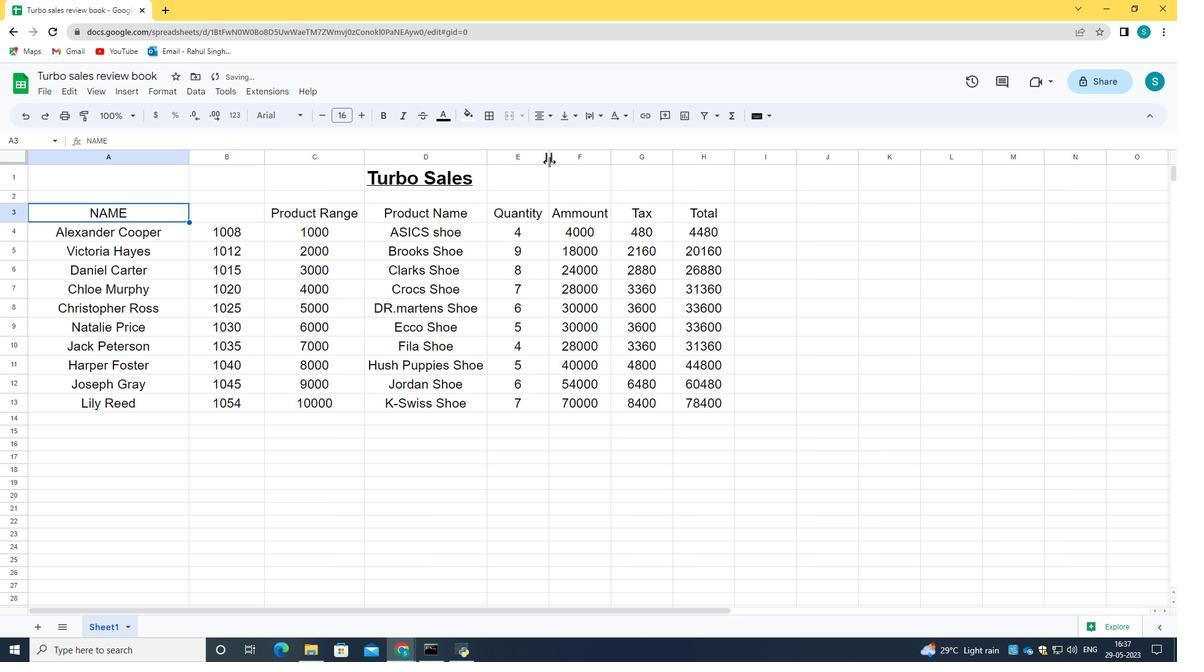 
Action: Mouse pressed left at (550, 163)
Screenshot: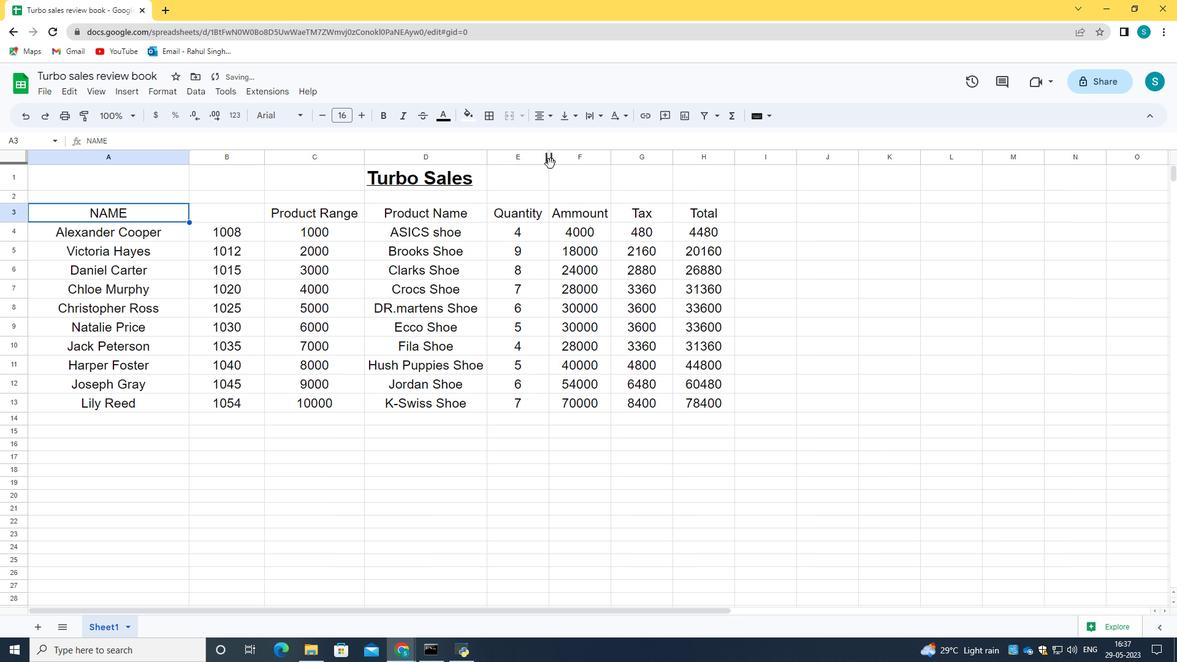 
Action: Mouse moved to (549, 162)
Screenshot: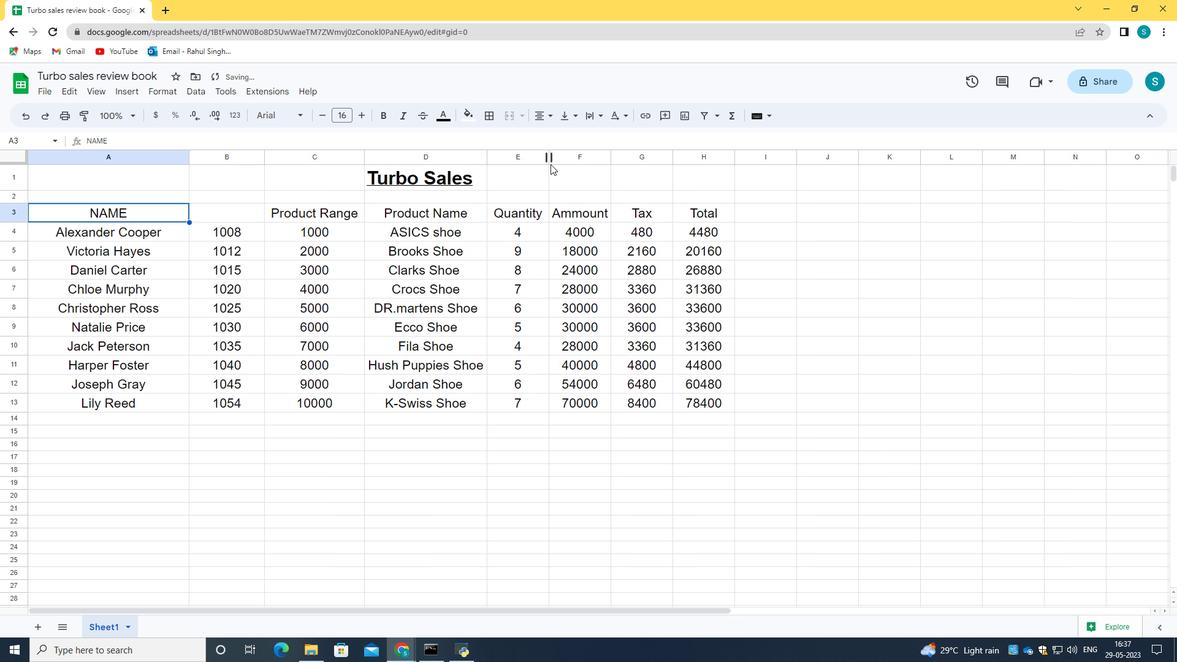 
Action: Mouse pressed left at (549, 162)
Screenshot: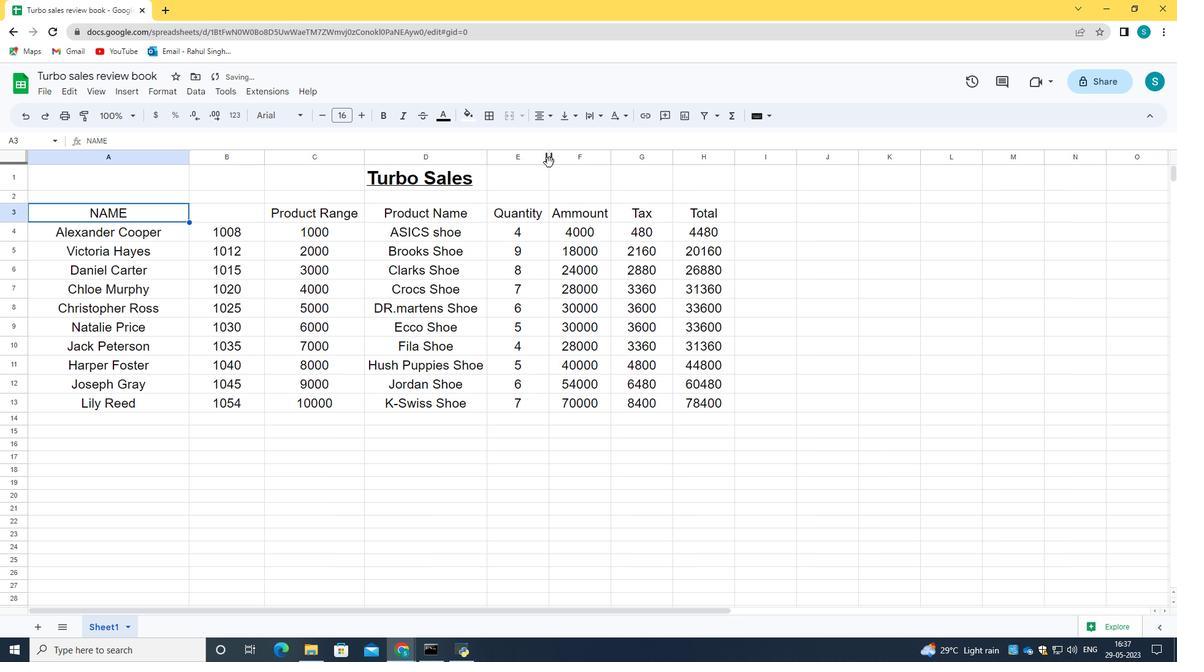 
Action: Mouse moved to (285, 369)
Screenshot: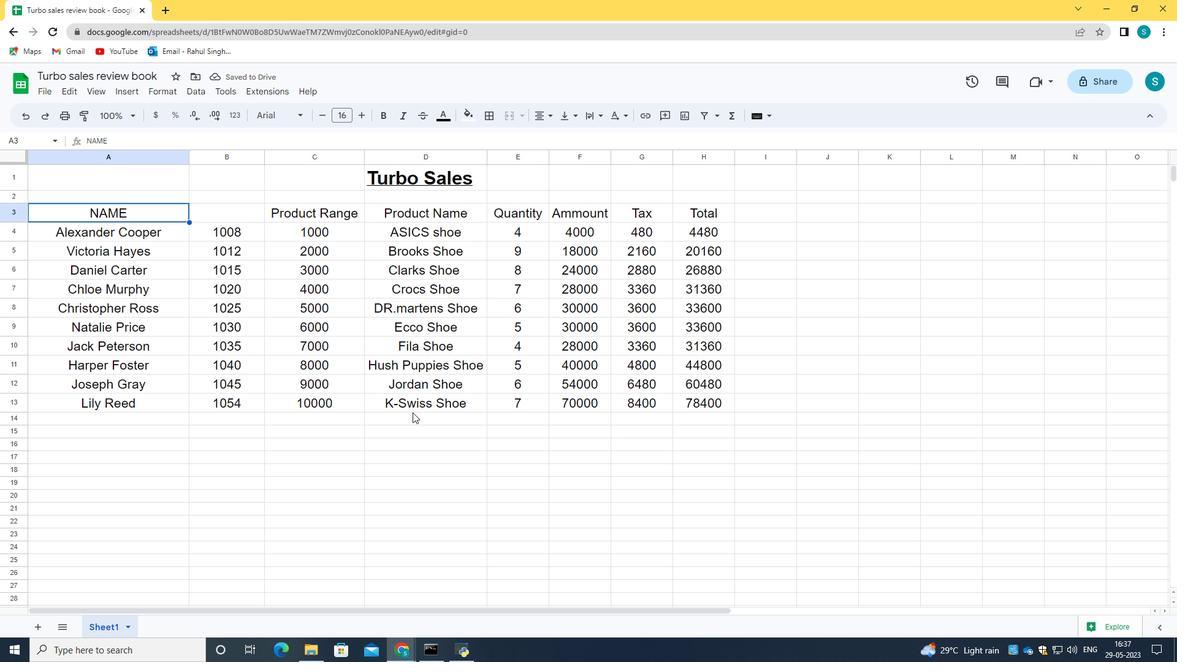 
